 Task: Look for space in Sunagawa, Japan from 1st June, 2023 to 9th June, 2023 for 4 adults in price range Rs.6000 to Rs.12000. Place can be entire place with 2 bedrooms having 2 beds and 2 bathrooms. Property type can be house, flat, guest house. Booking option can be shelf check-in. Required host language is English.
Action: Mouse moved to (480, 124)
Screenshot: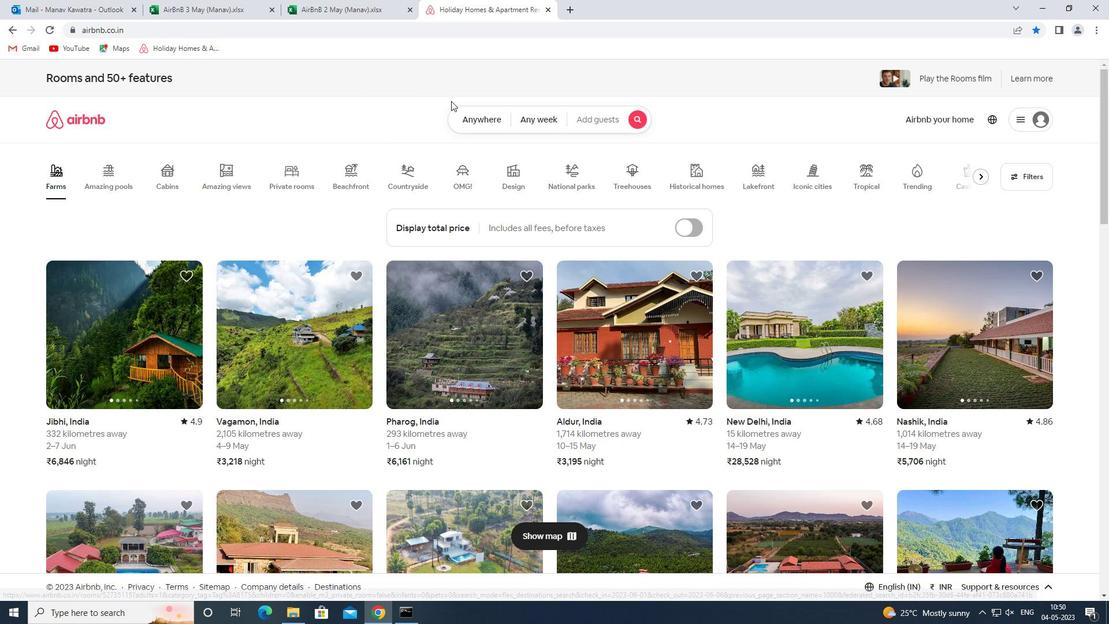 
Action: Mouse pressed left at (480, 124)
Screenshot: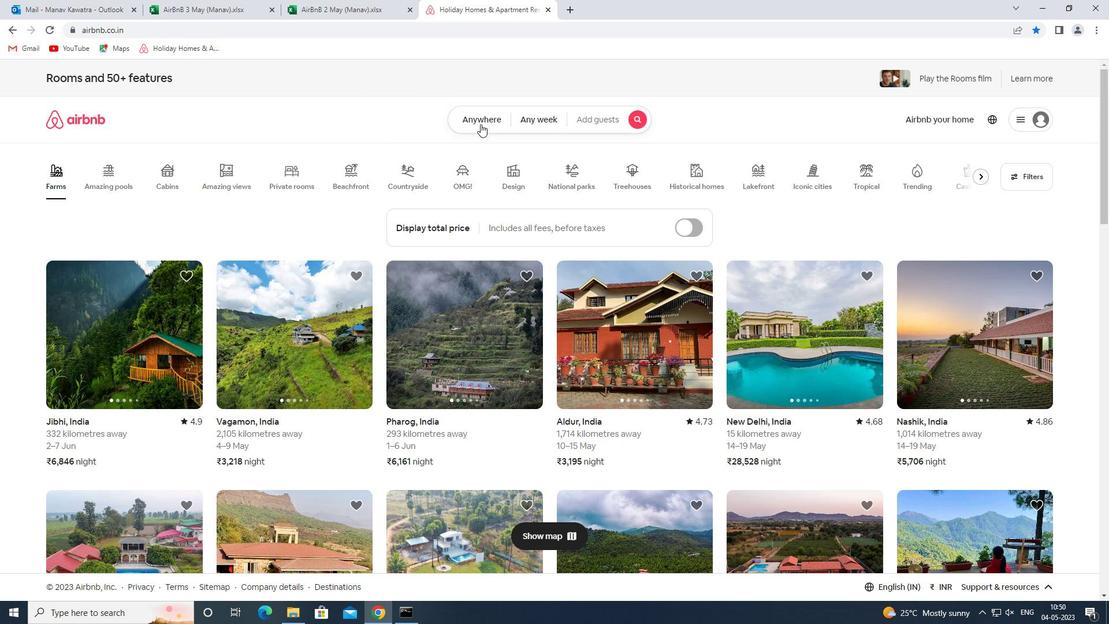 
Action: Mouse moved to (351, 169)
Screenshot: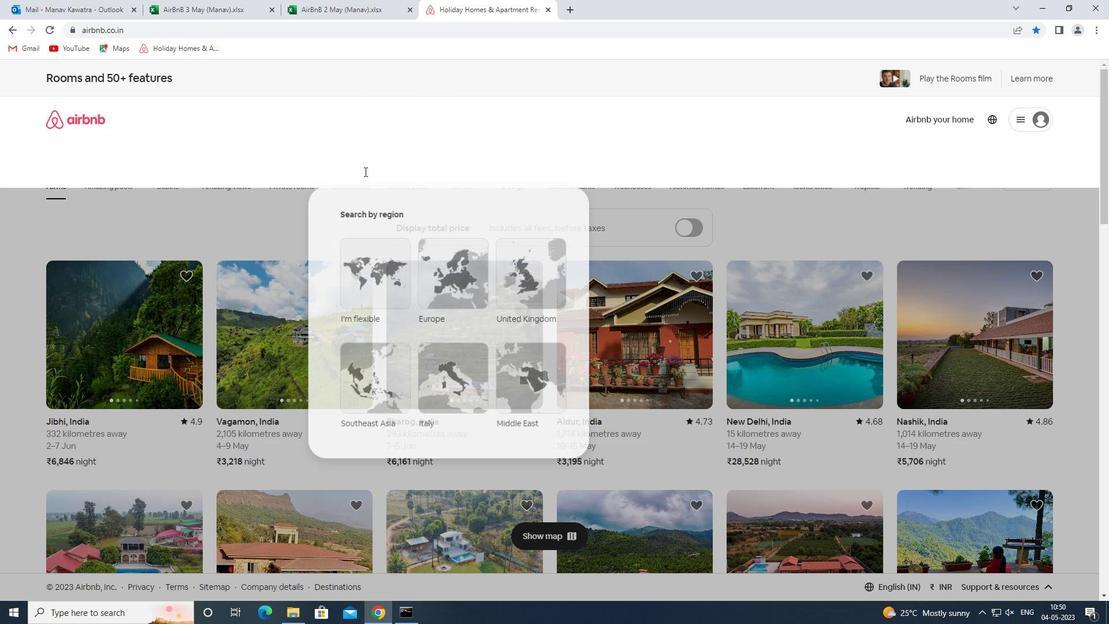 
Action: Mouse pressed left at (351, 169)
Screenshot: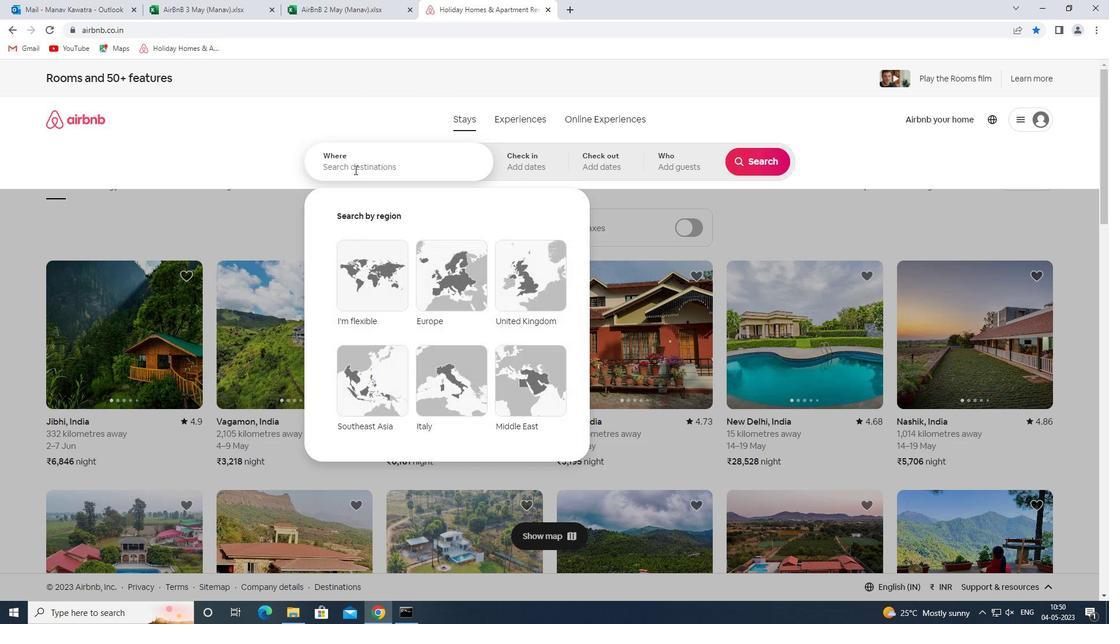 
Action: Key pressed sunagawa<Key.space>japan<Key.space><Key.enter>
Screenshot: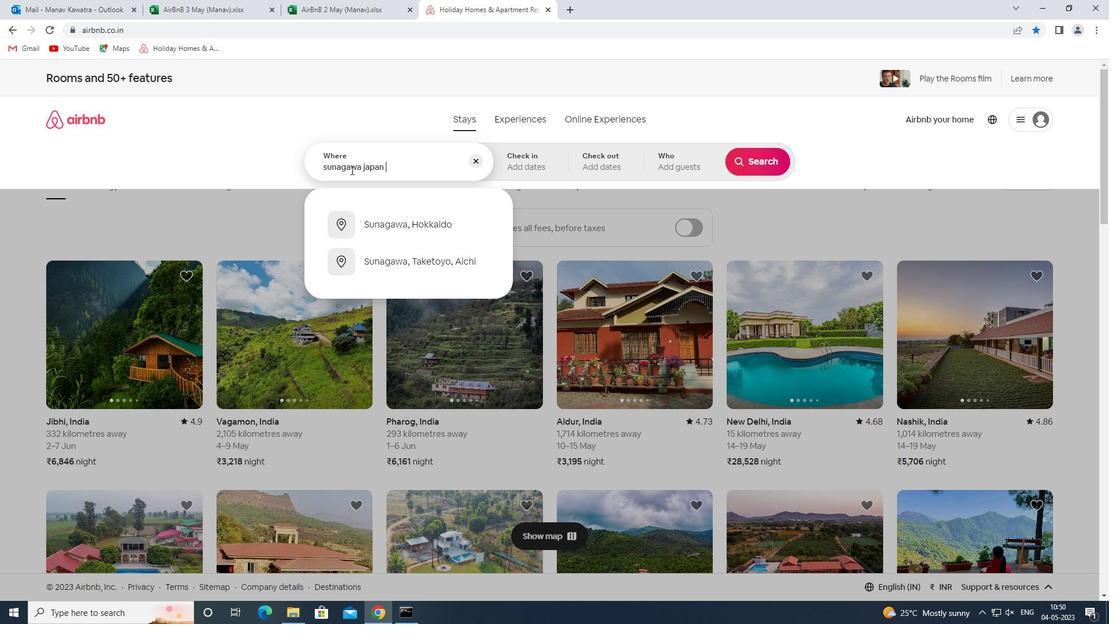 
Action: Mouse moved to (691, 293)
Screenshot: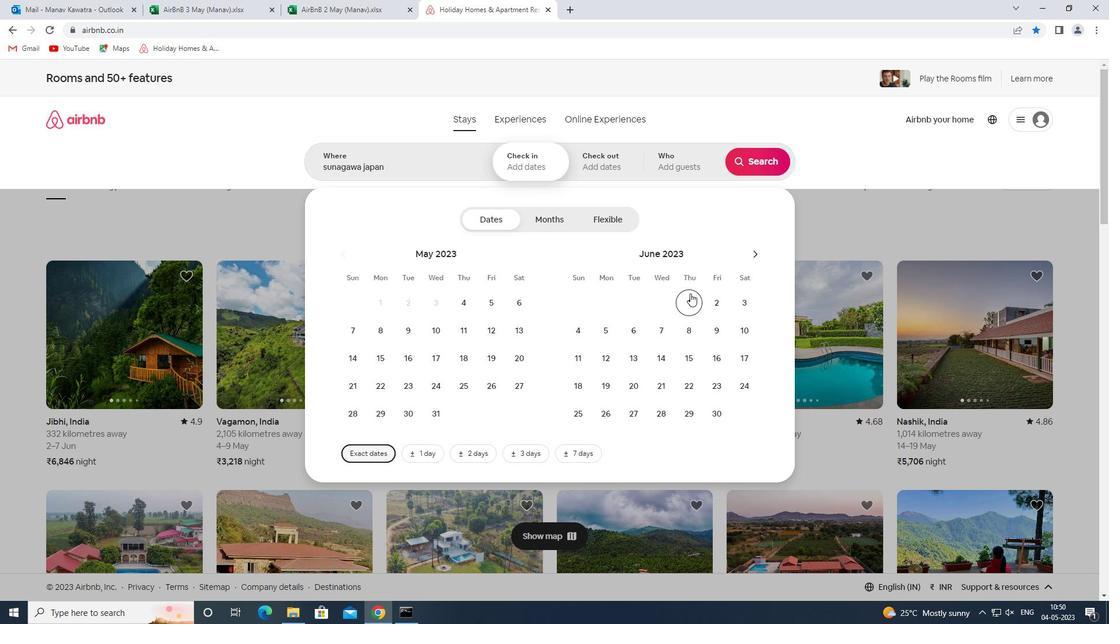 
Action: Mouse pressed left at (691, 293)
Screenshot: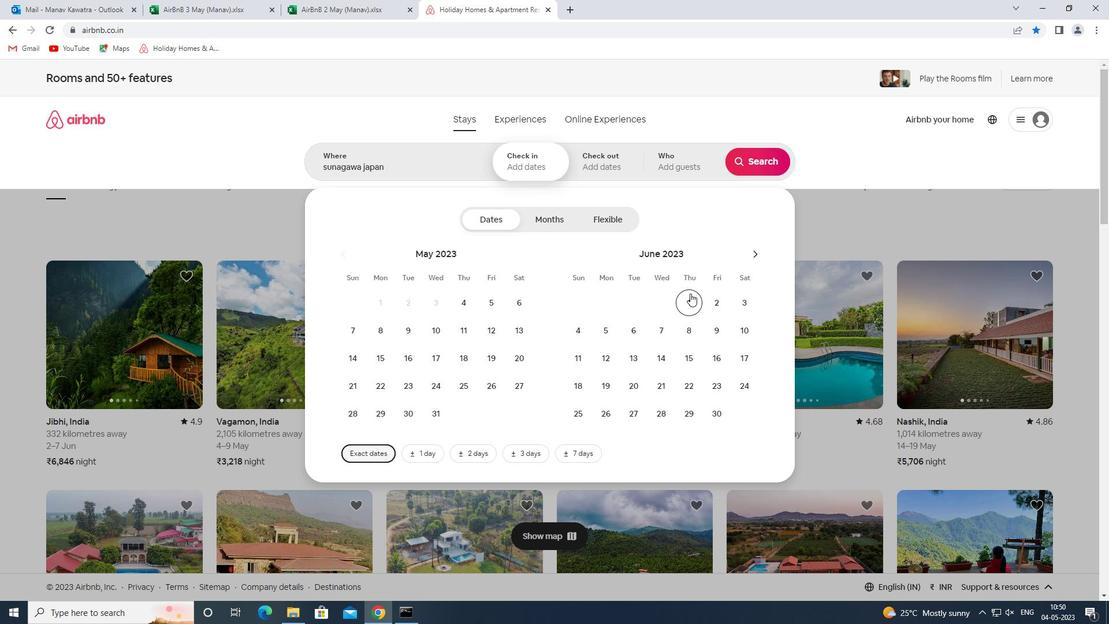 
Action: Mouse moved to (716, 325)
Screenshot: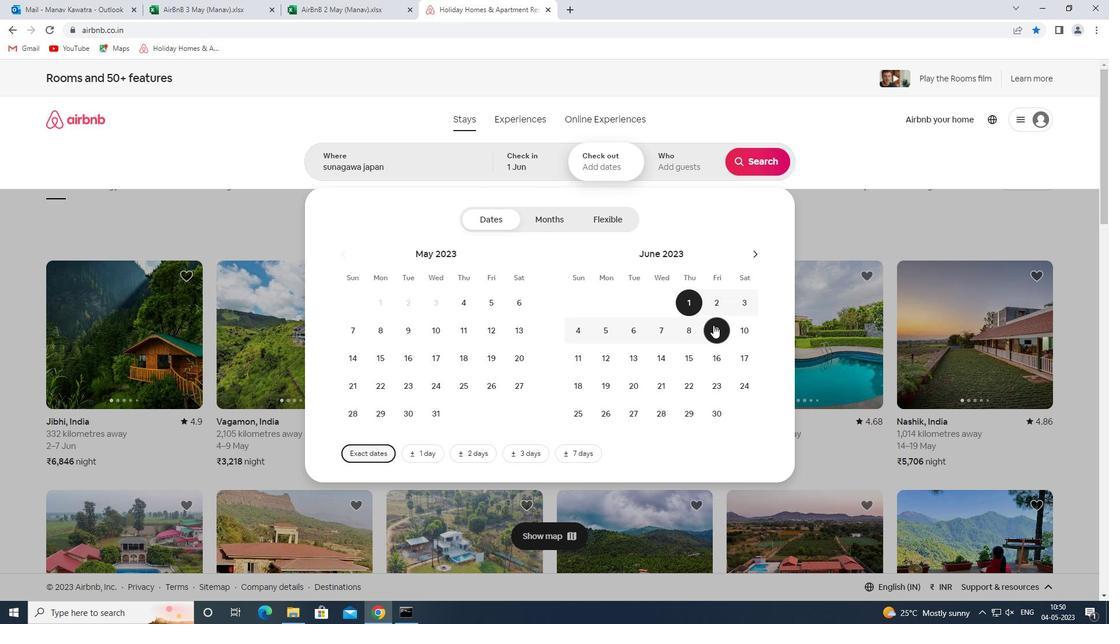 
Action: Mouse pressed left at (716, 325)
Screenshot: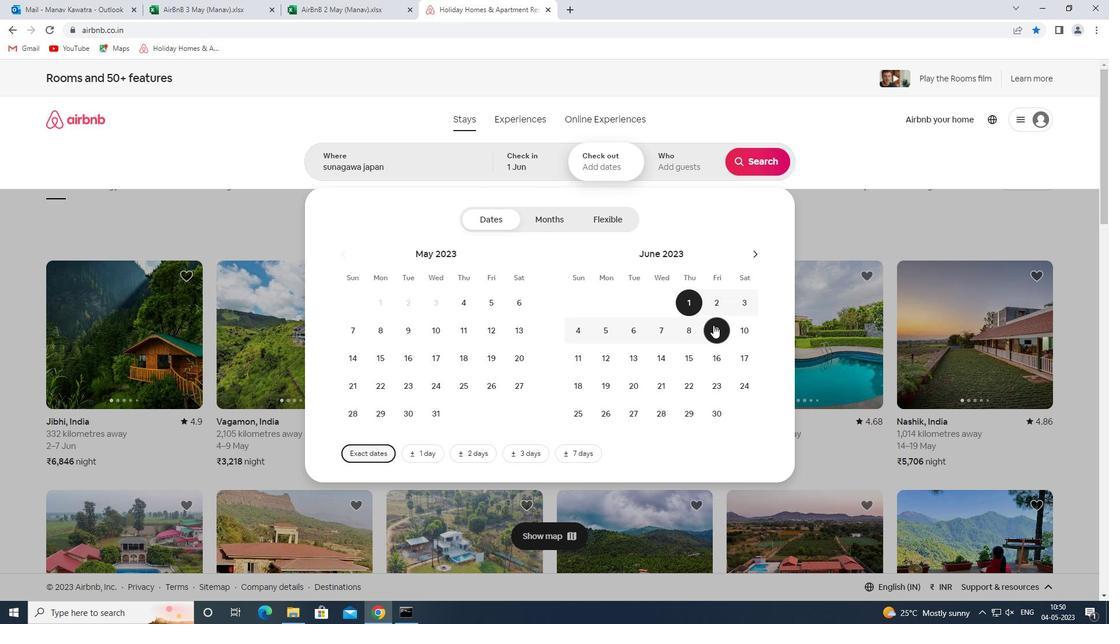 
Action: Mouse moved to (683, 160)
Screenshot: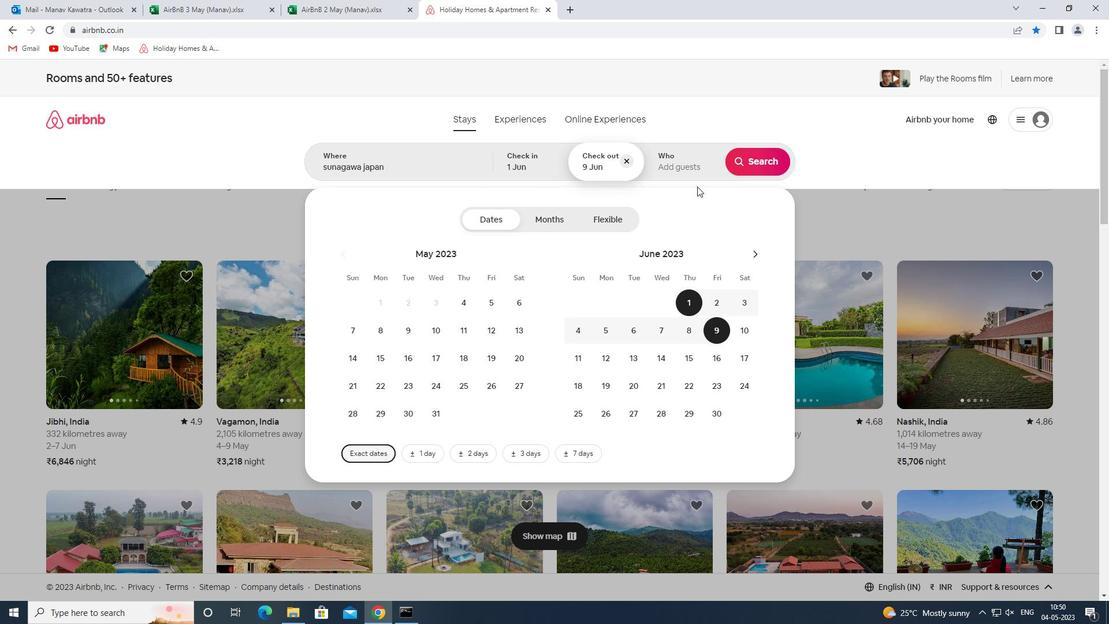 
Action: Mouse pressed left at (683, 160)
Screenshot: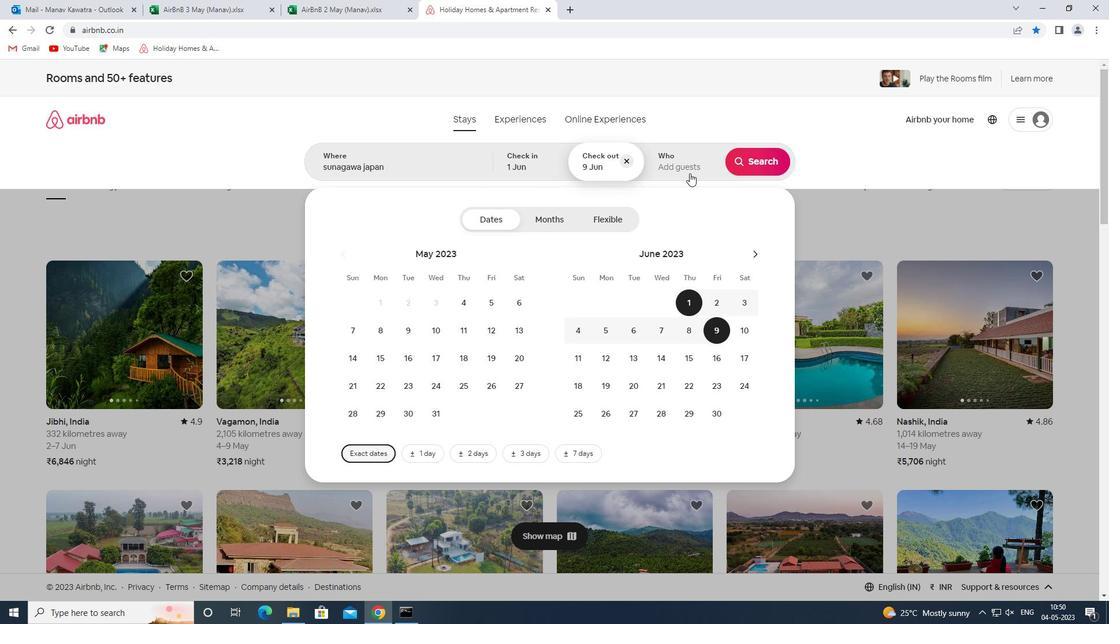 
Action: Mouse moved to (759, 222)
Screenshot: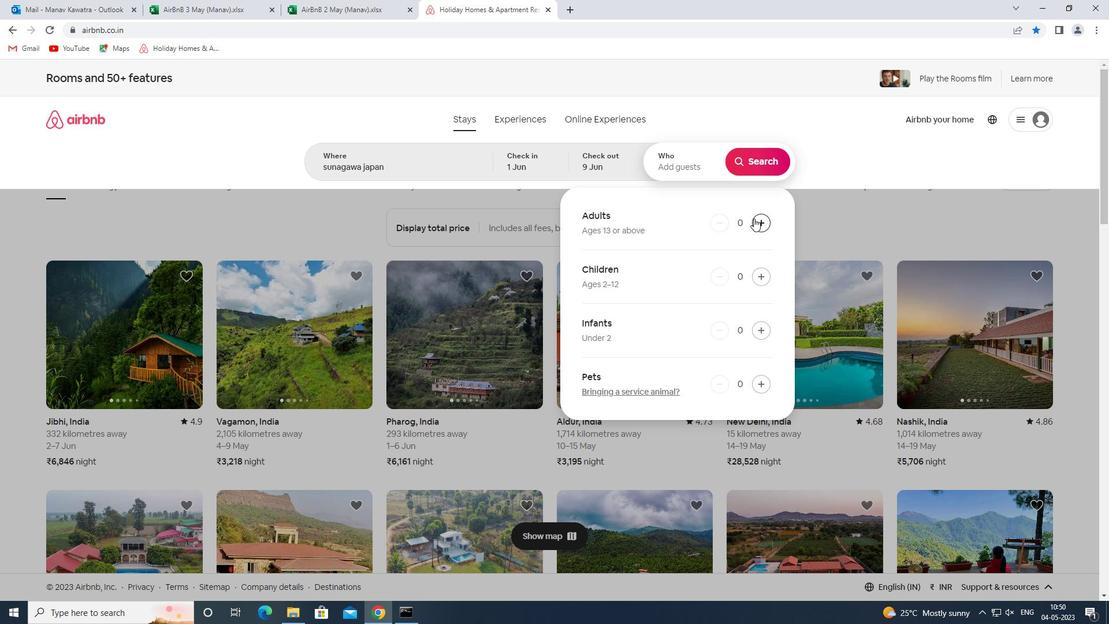 
Action: Mouse pressed left at (759, 222)
Screenshot: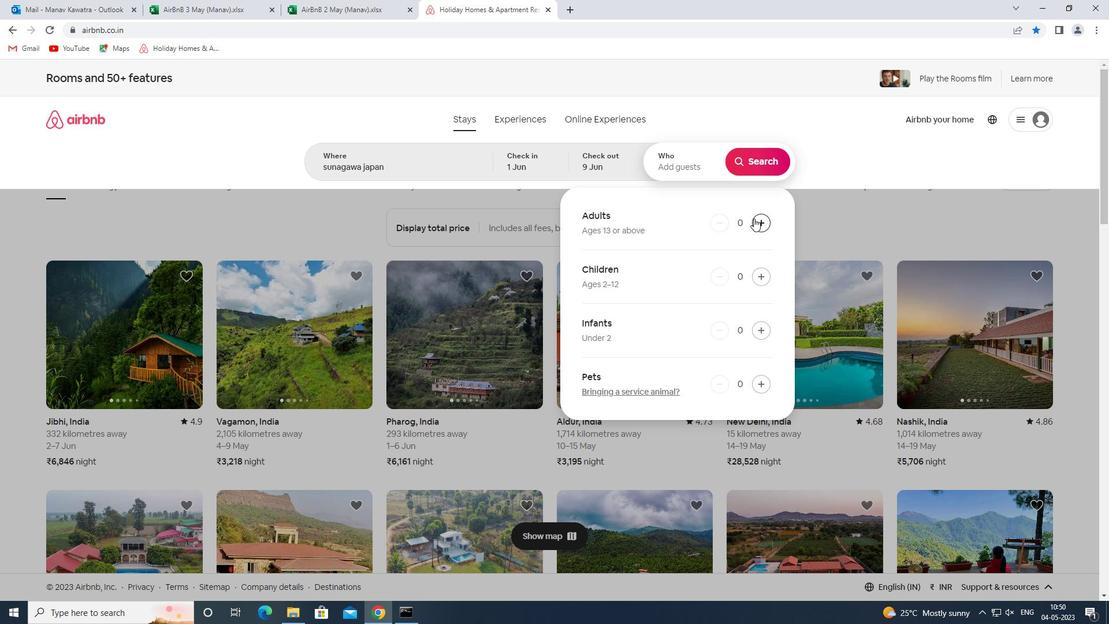 
Action: Mouse moved to (759, 222)
Screenshot: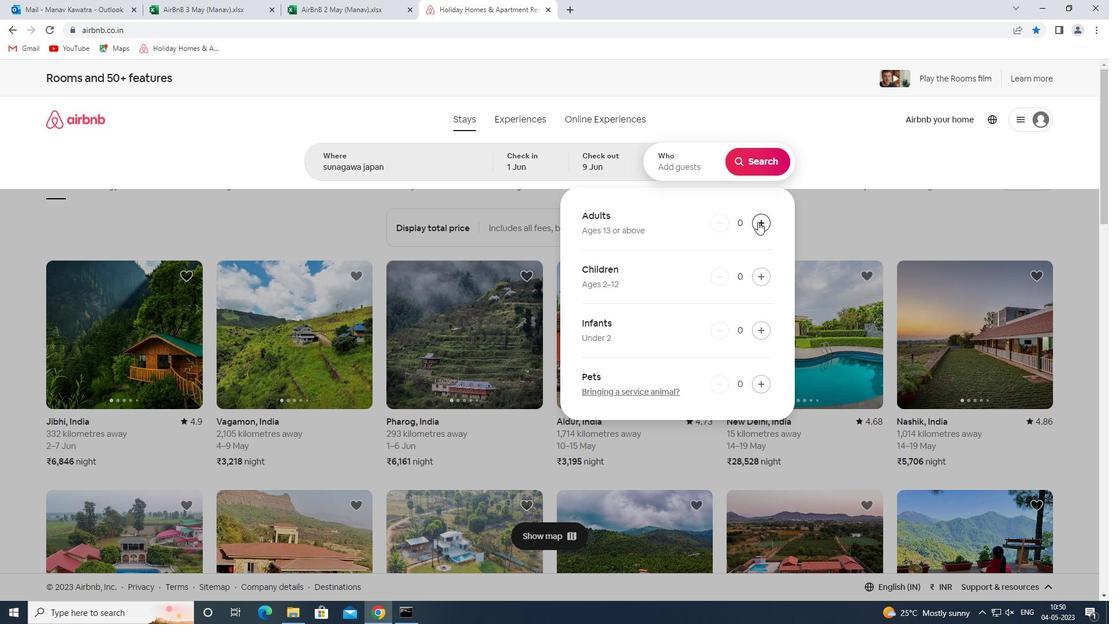 
Action: Mouse pressed left at (759, 222)
Screenshot: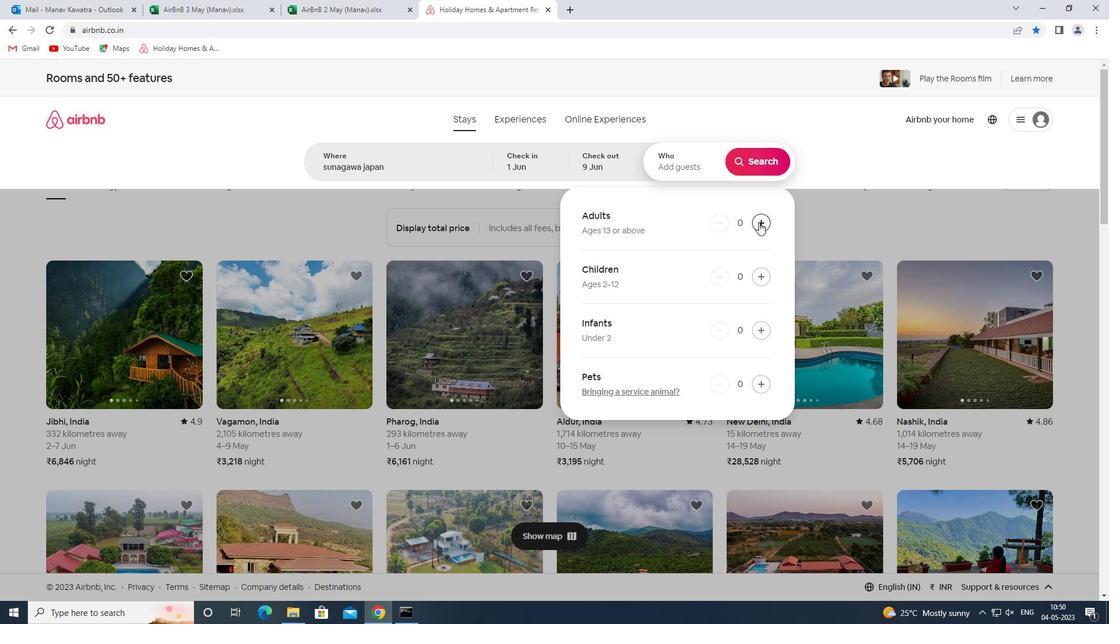 
Action: Mouse moved to (760, 222)
Screenshot: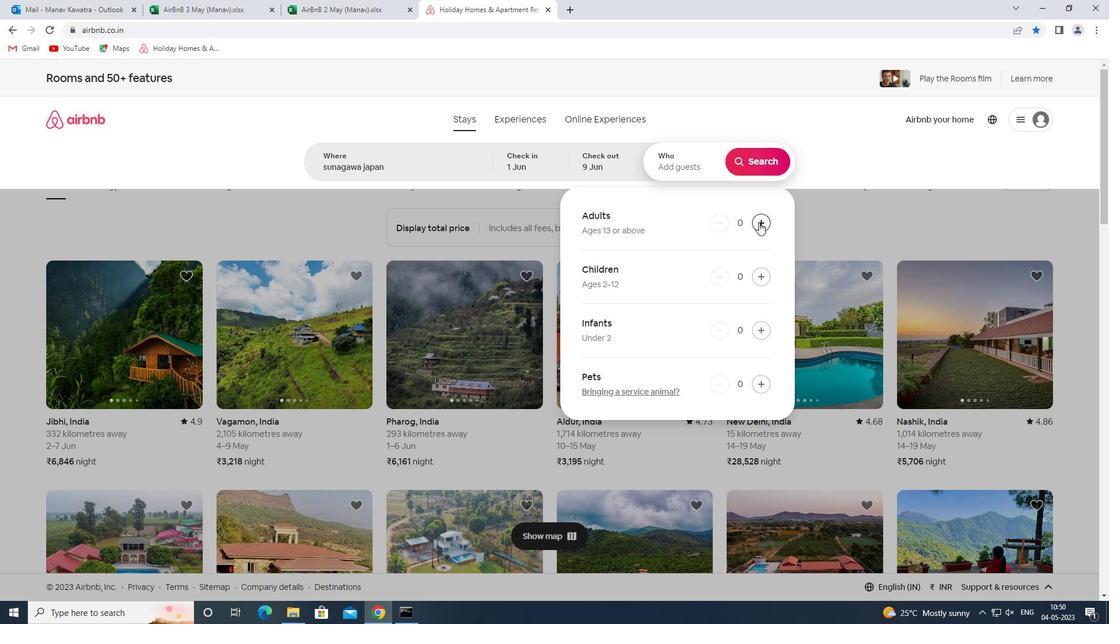 
Action: Mouse pressed left at (760, 222)
Screenshot: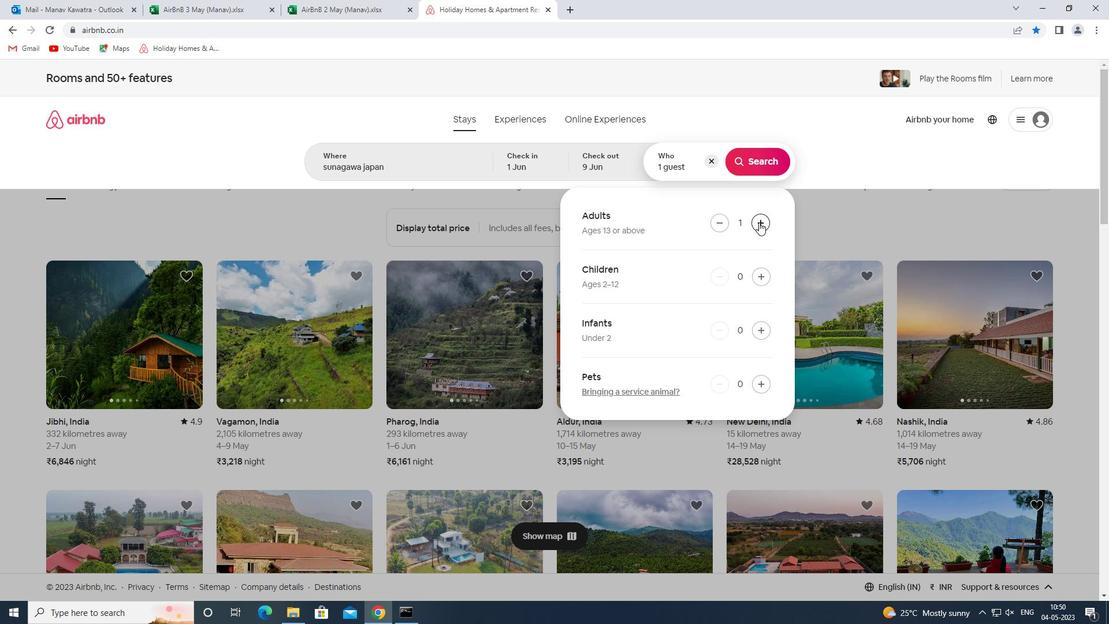 
Action: Mouse pressed left at (760, 222)
Screenshot: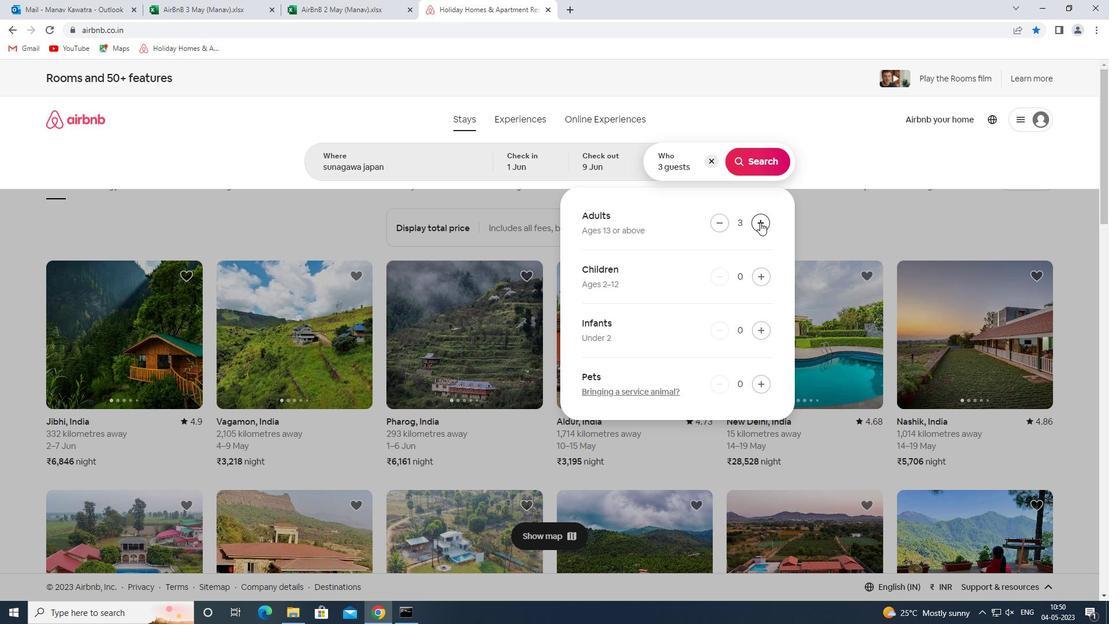 
Action: Mouse moved to (746, 167)
Screenshot: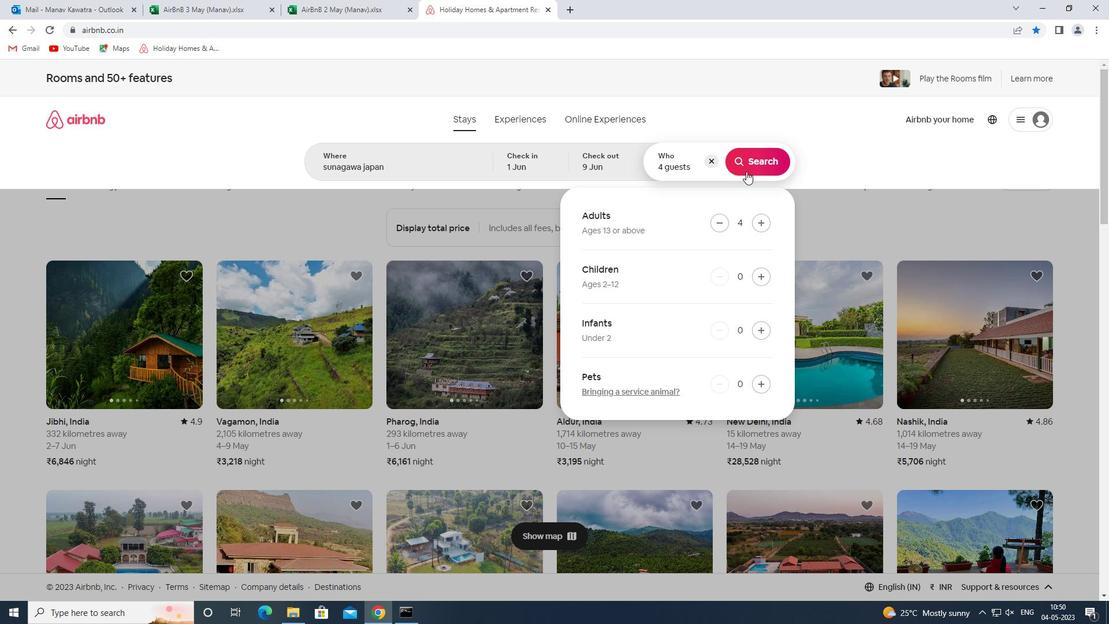 
Action: Mouse pressed left at (746, 167)
Screenshot: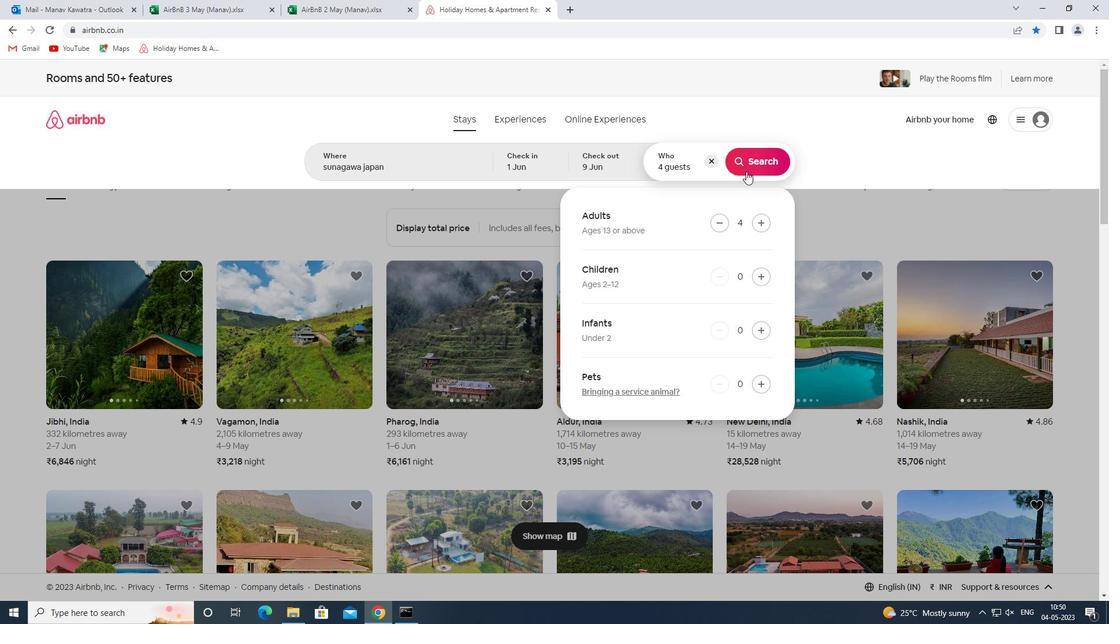 
Action: Mouse moved to (1043, 132)
Screenshot: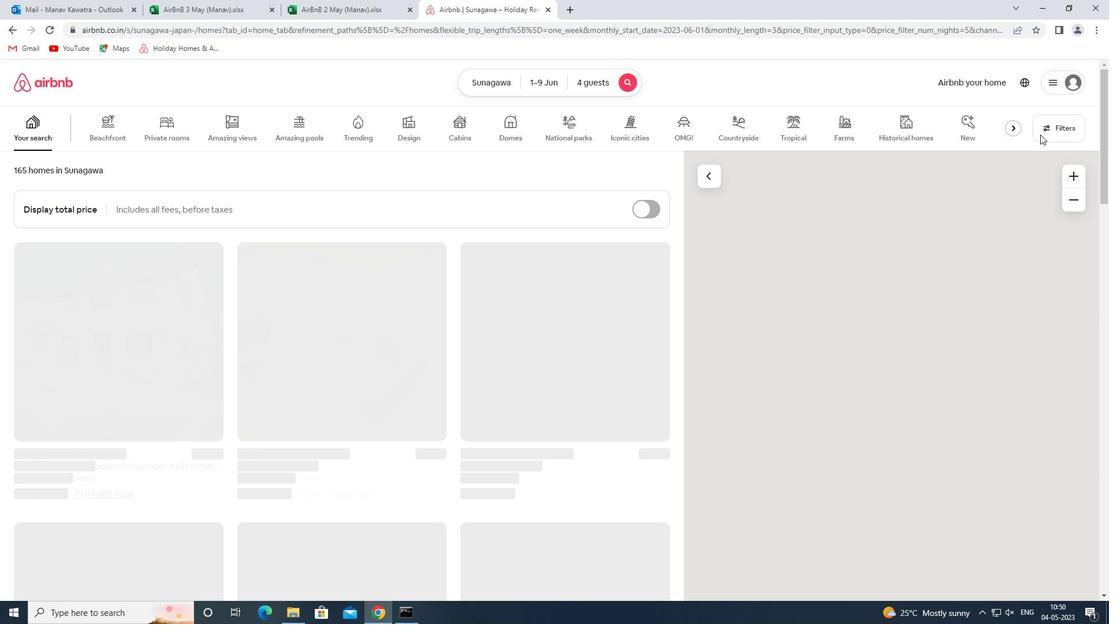 
Action: Mouse pressed left at (1043, 132)
Screenshot: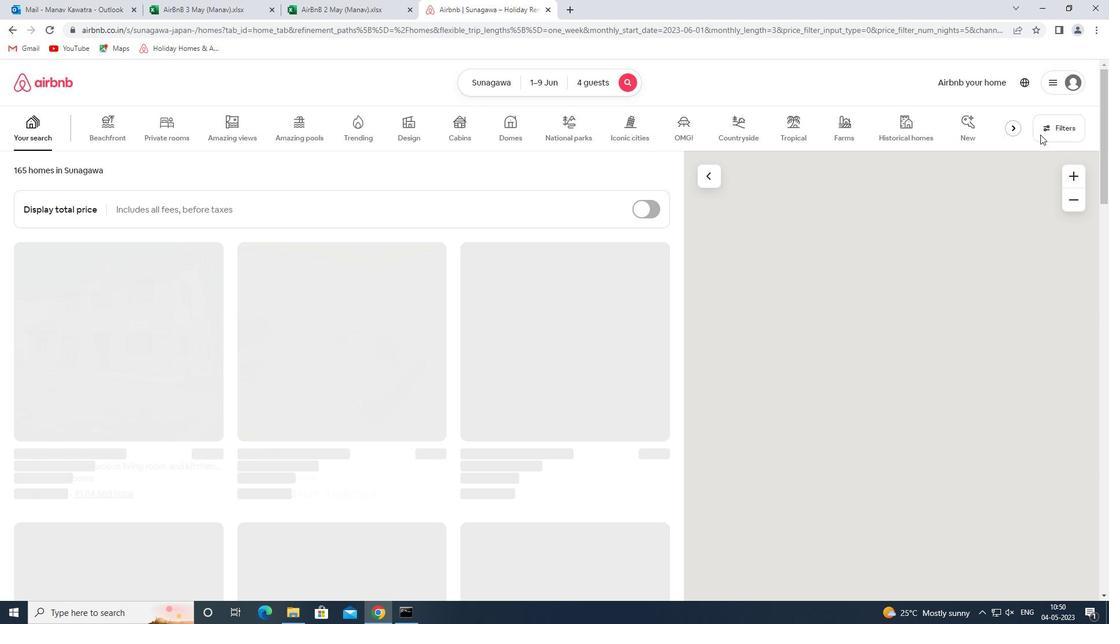 
Action: Mouse moved to (407, 272)
Screenshot: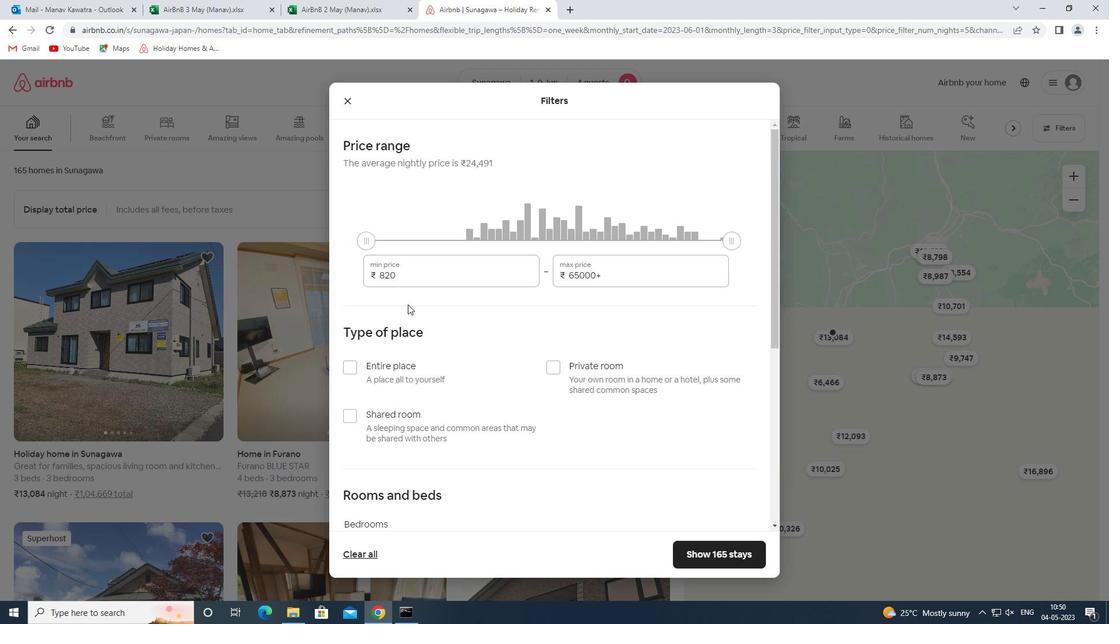 
Action: Mouse pressed left at (407, 272)
Screenshot: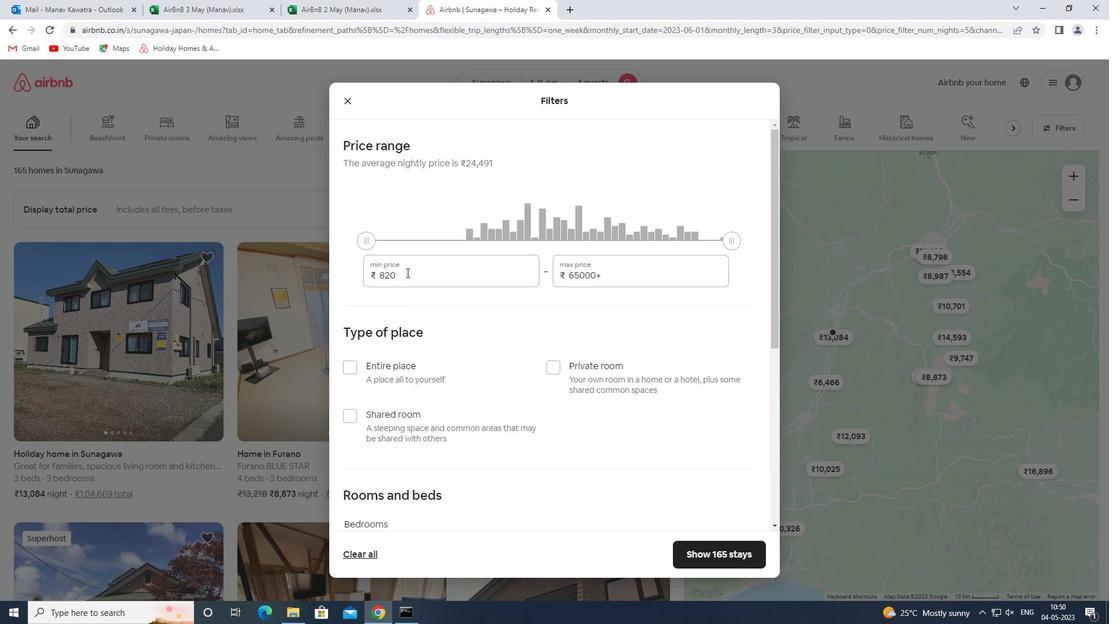 
Action: Mouse moved to (407, 272)
Screenshot: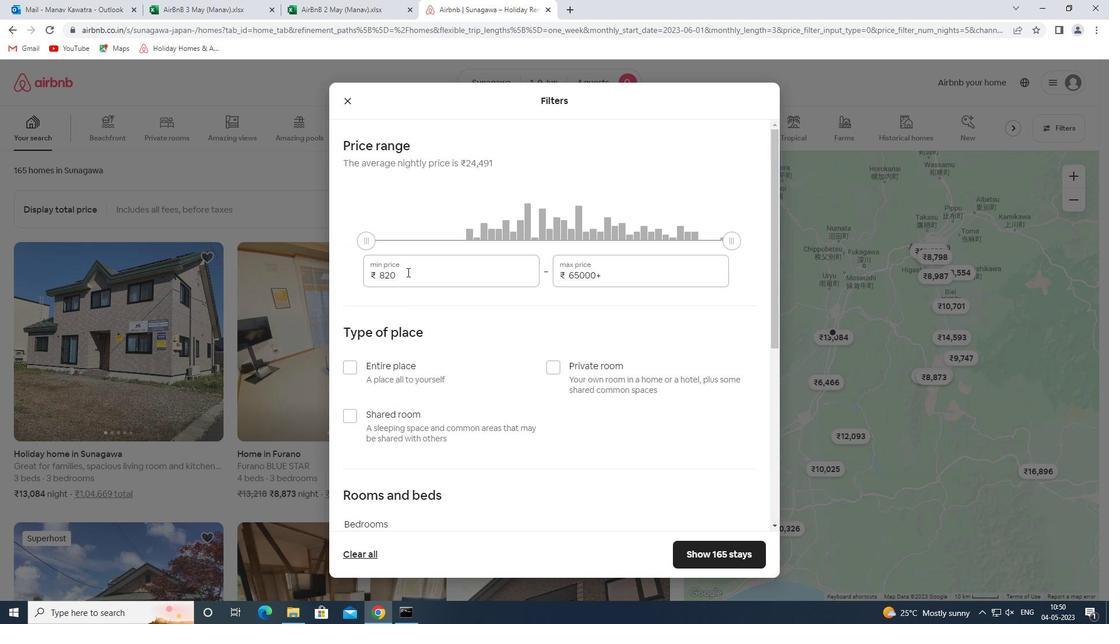 
Action: Mouse pressed left at (407, 272)
Screenshot: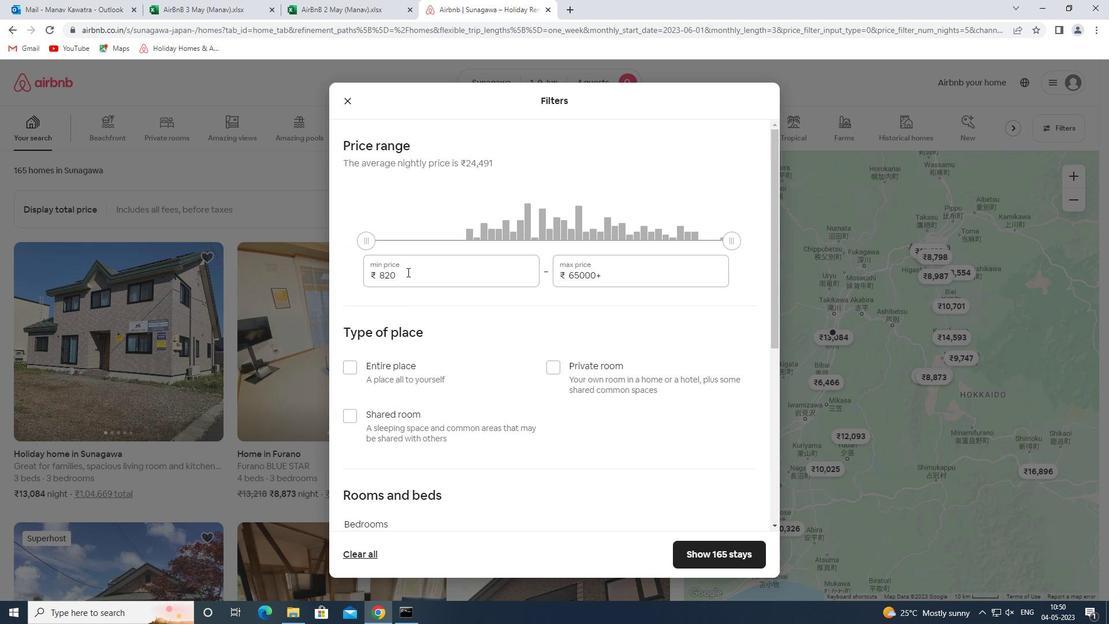 
Action: Mouse moved to (408, 272)
Screenshot: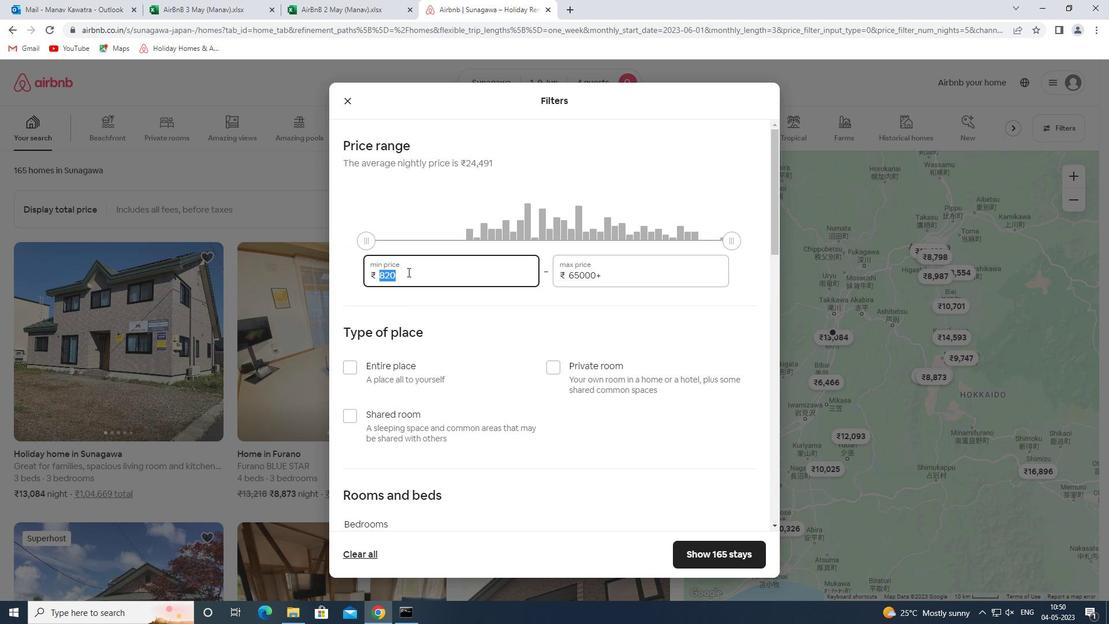
Action: Key pressed 6000<Key.tab>12000
Screenshot: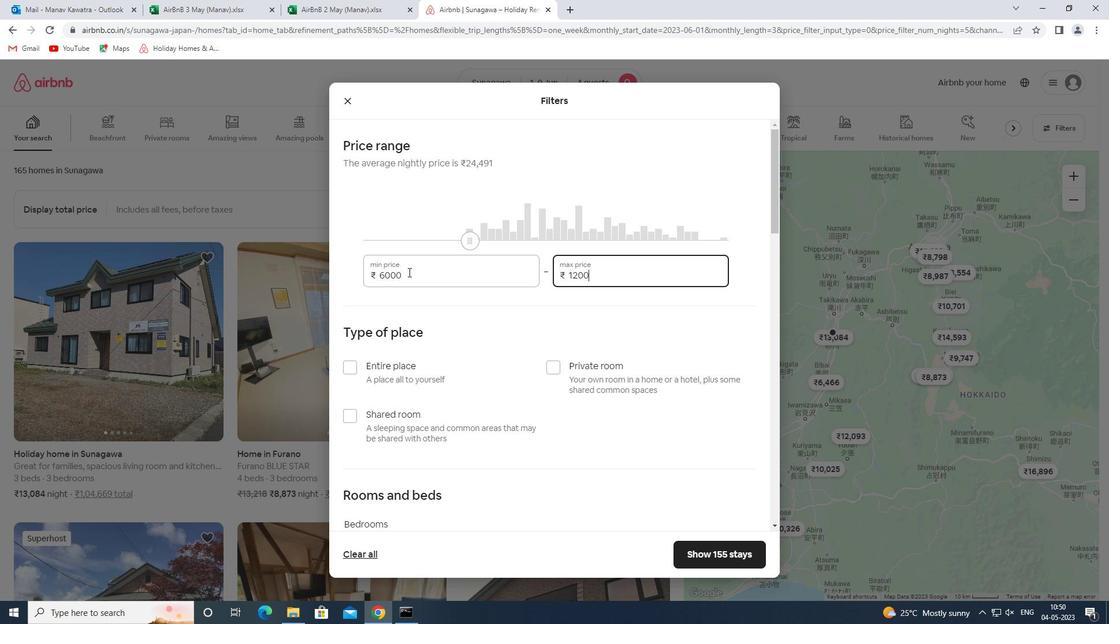 
Action: Mouse moved to (388, 363)
Screenshot: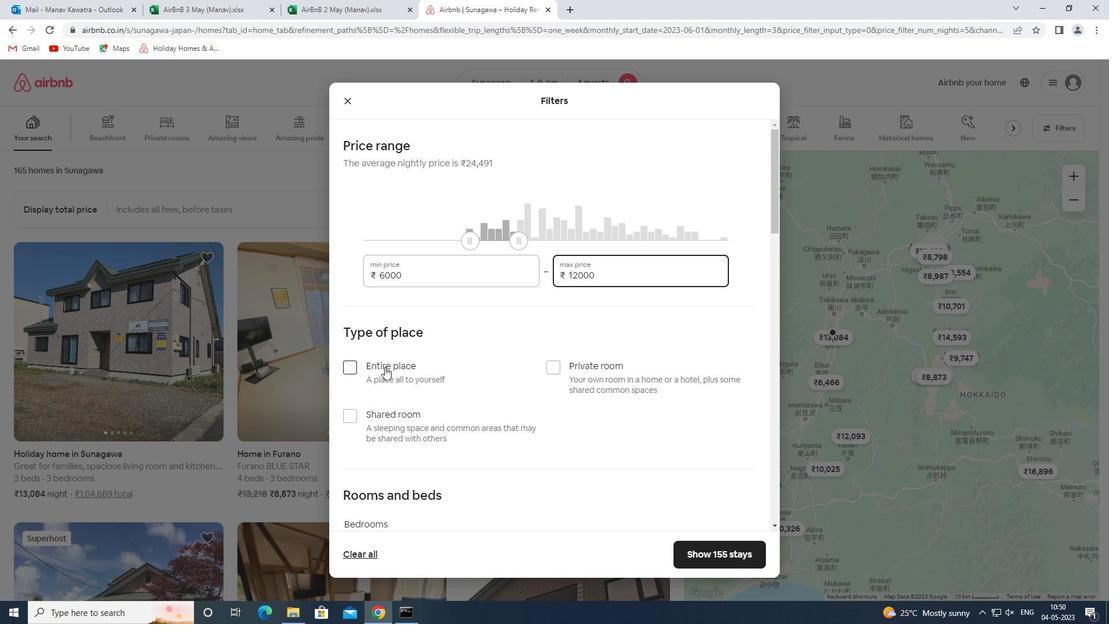 
Action: Mouse pressed left at (388, 363)
Screenshot: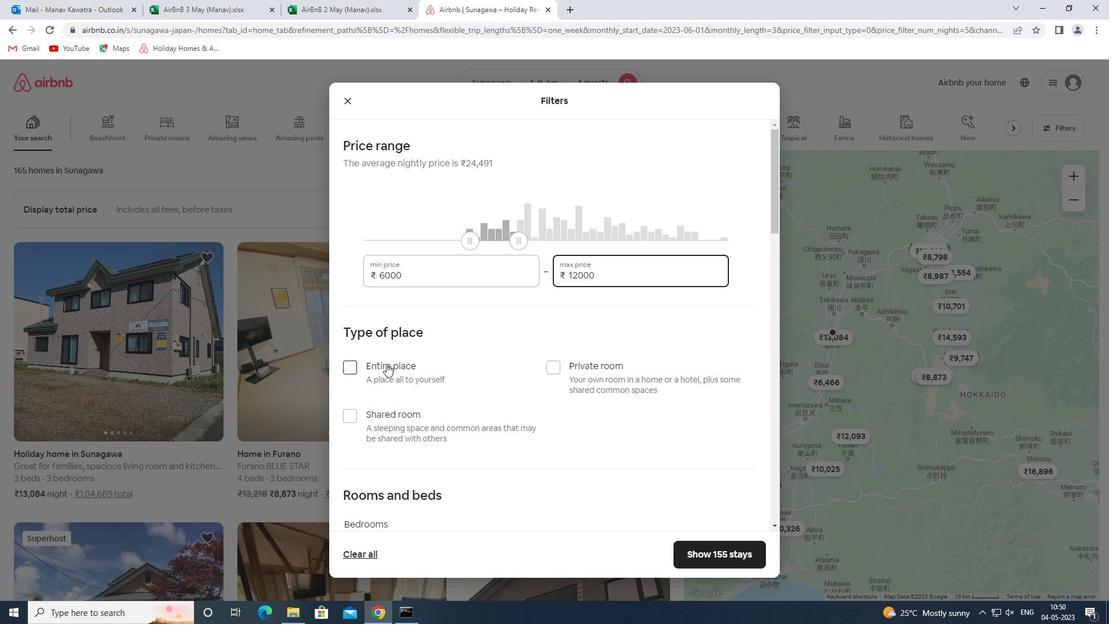 
Action: Mouse moved to (486, 383)
Screenshot: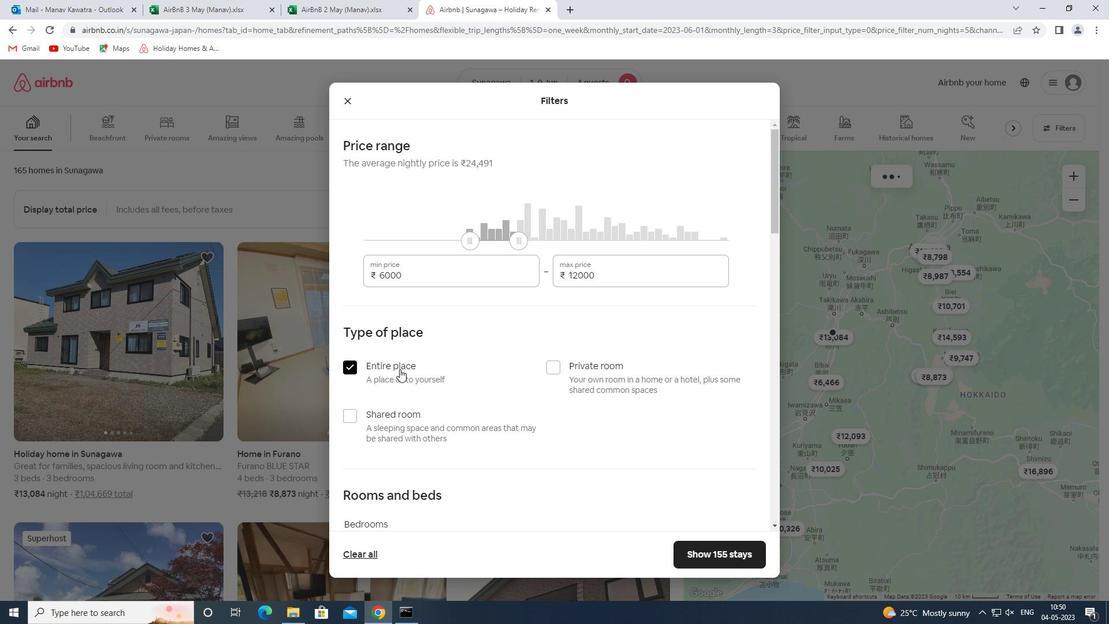 
Action: Mouse scrolled (486, 382) with delta (0, 0)
Screenshot: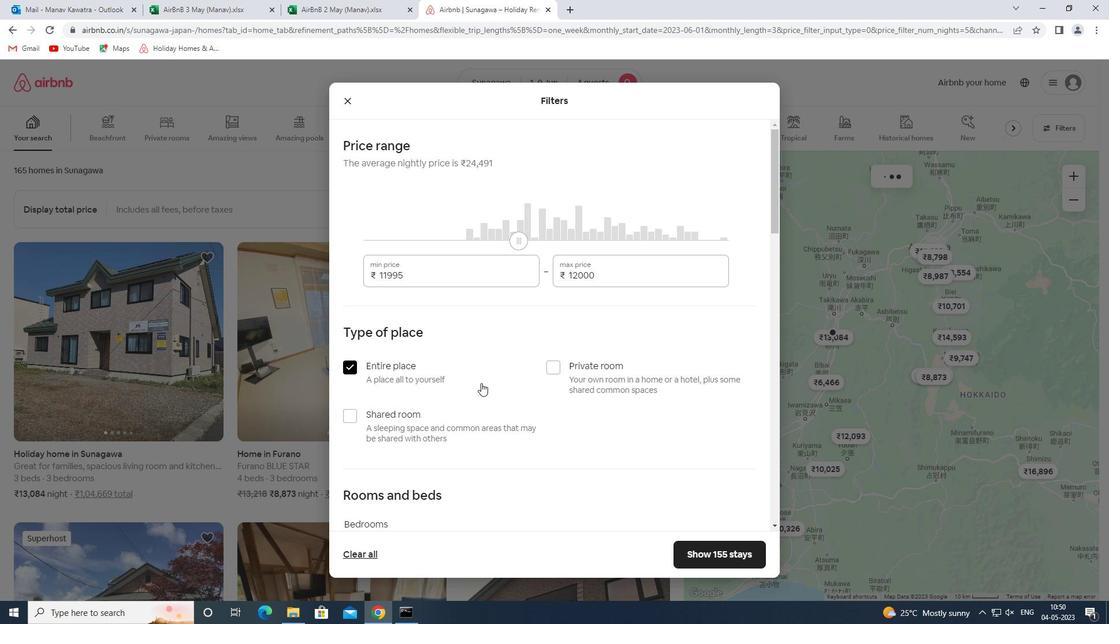 
Action: Mouse scrolled (486, 382) with delta (0, 0)
Screenshot: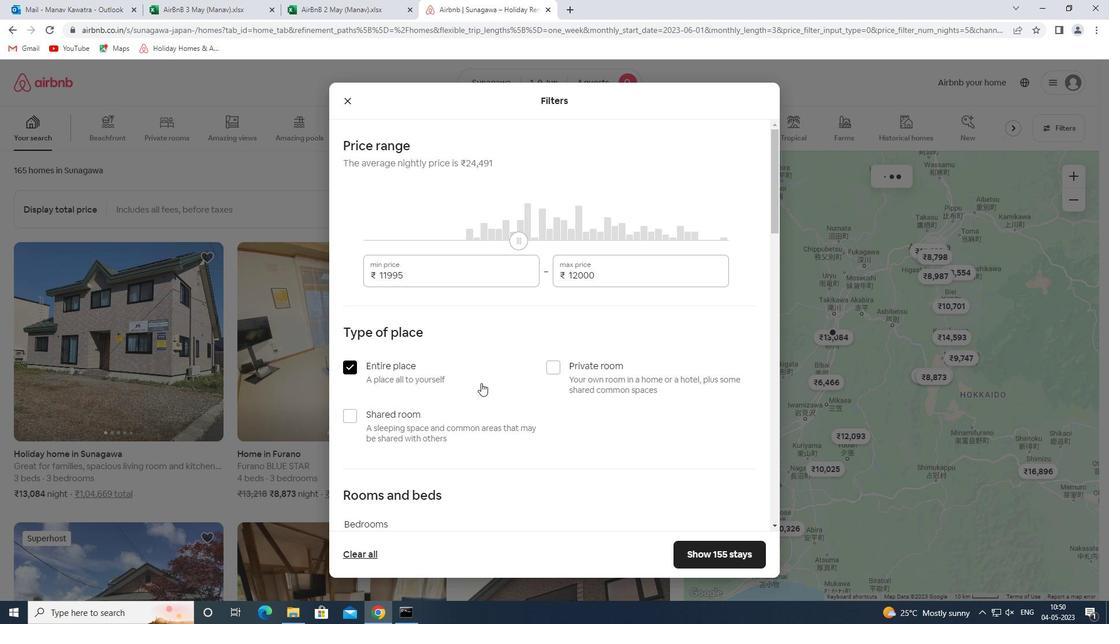 
Action: Mouse scrolled (486, 382) with delta (0, 0)
Screenshot: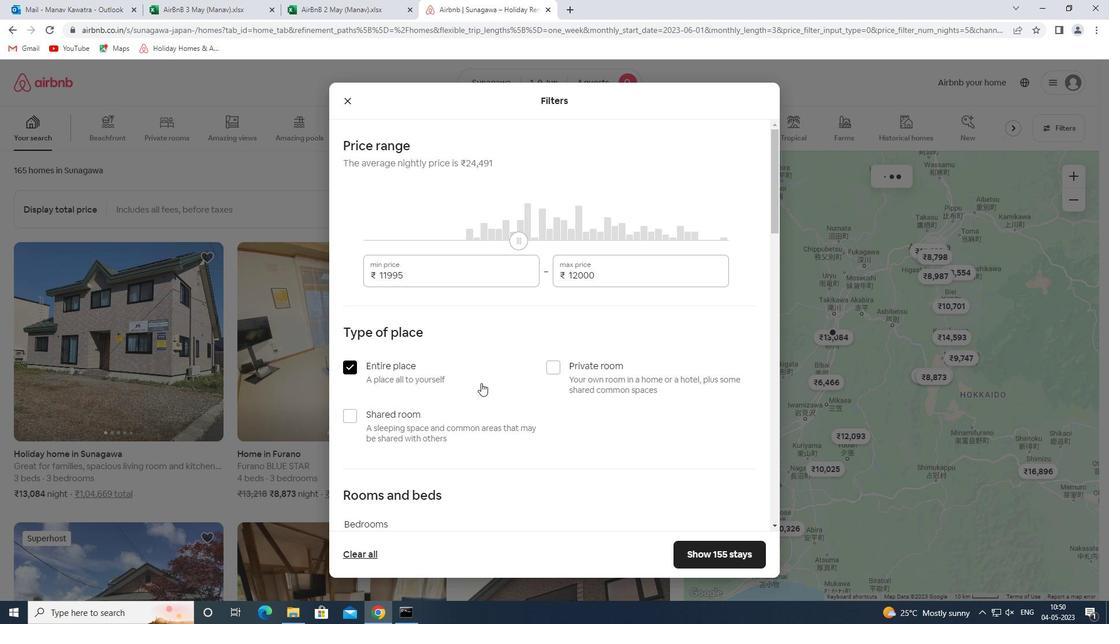 
Action: Mouse scrolled (486, 382) with delta (0, 0)
Screenshot: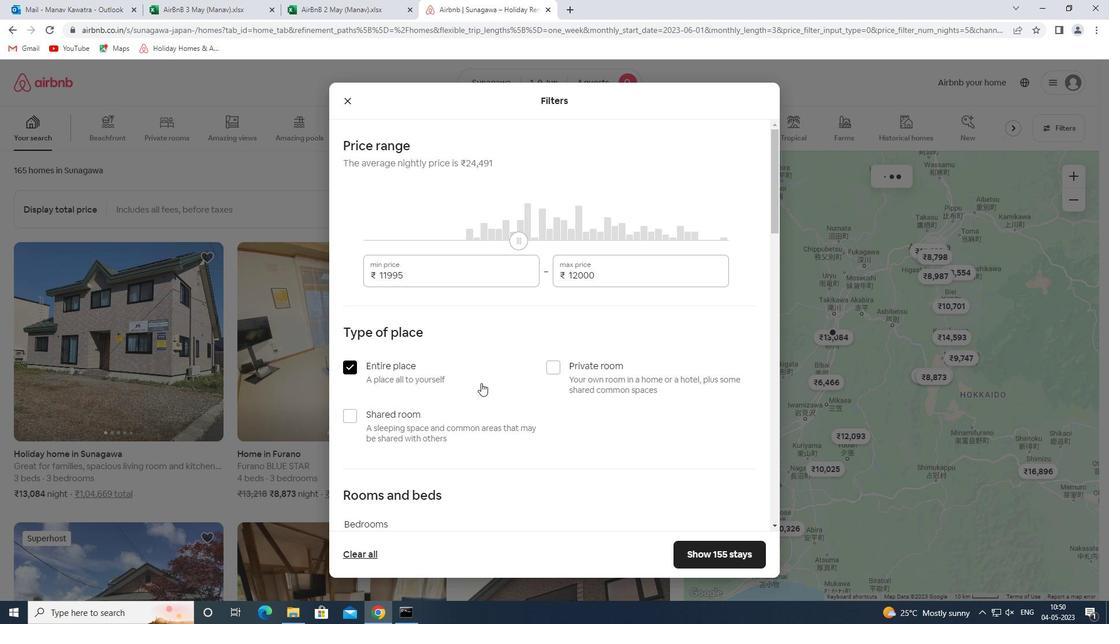 
Action: Mouse scrolled (486, 382) with delta (0, 0)
Screenshot: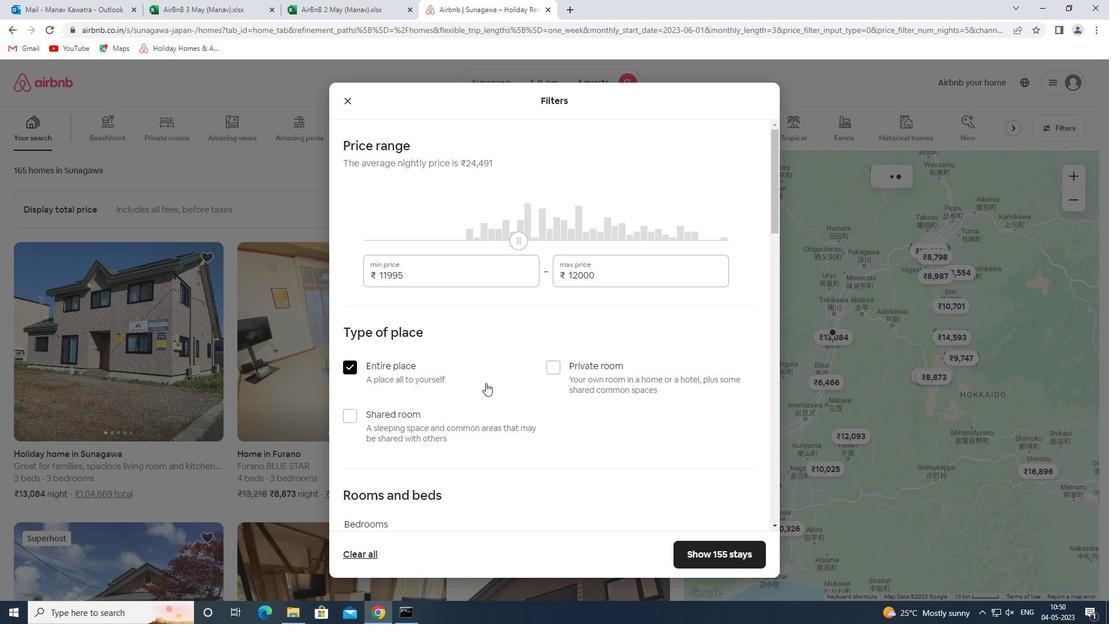 
Action: Mouse scrolled (486, 382) with delta (0, 0)
Screenshot: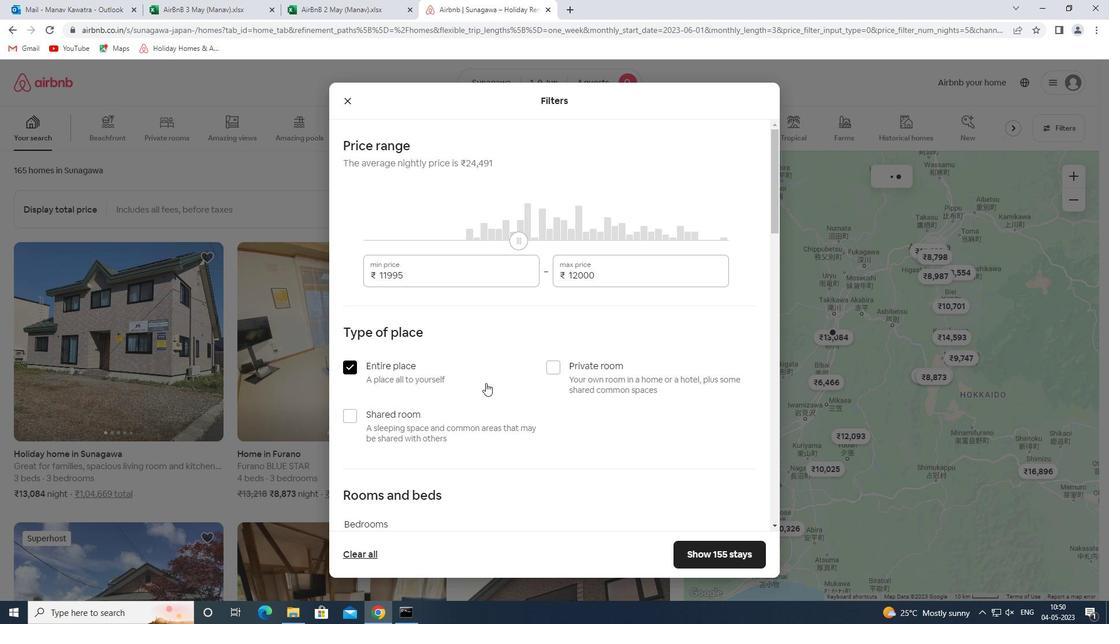 
Action: Mouse moved to (456, 212)
Screenshot: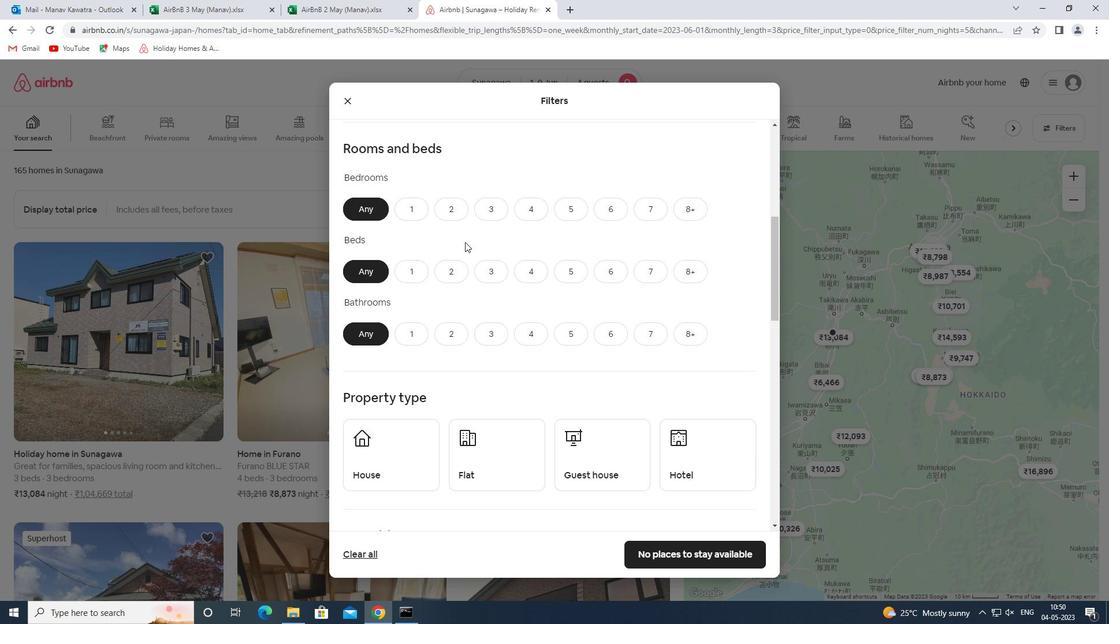 
Action: Mouse pressed left at (456, 212)
Screenshot: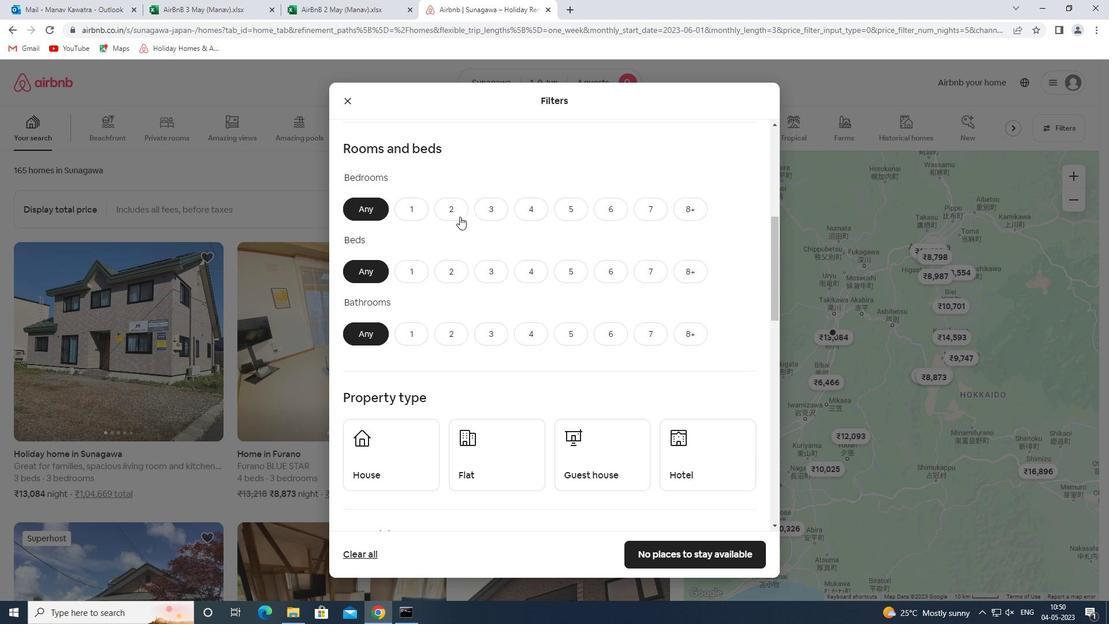 
Action: Mouse moved to (449, 271)
Screenshot: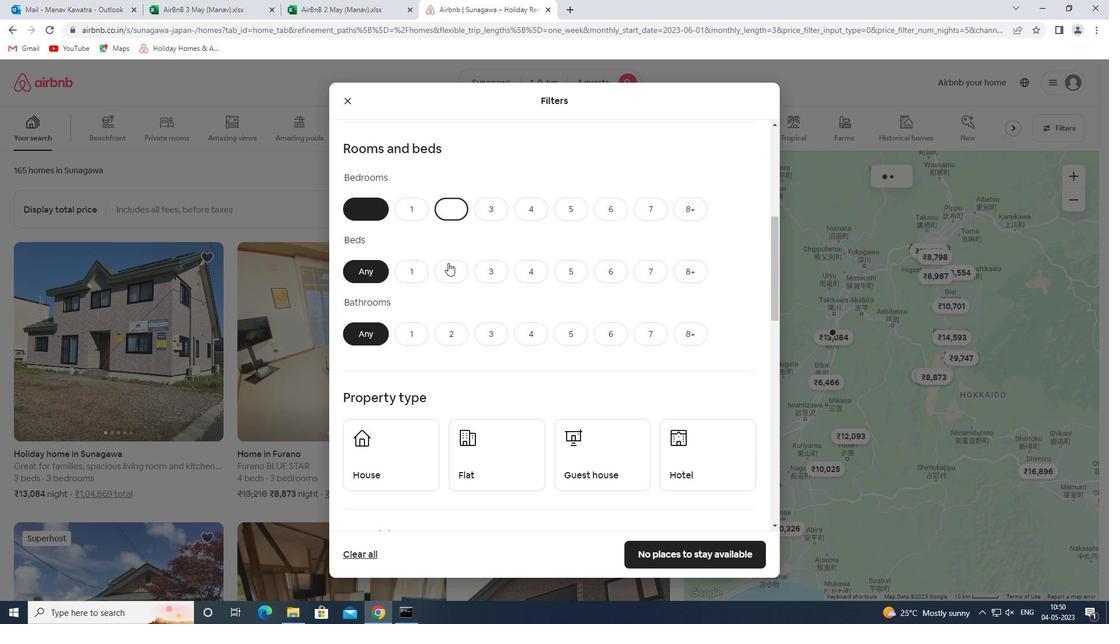 
Action: Mouse pressed left at (449, 271)
Screenshot: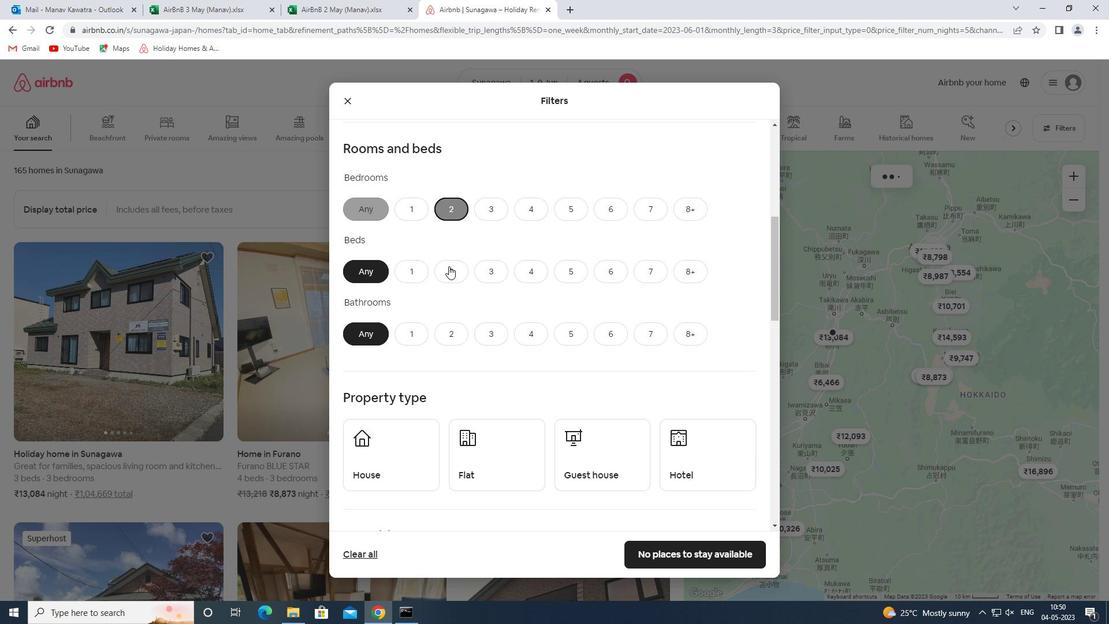 
Action: Mouse moved to (451, 333)
Screenshot: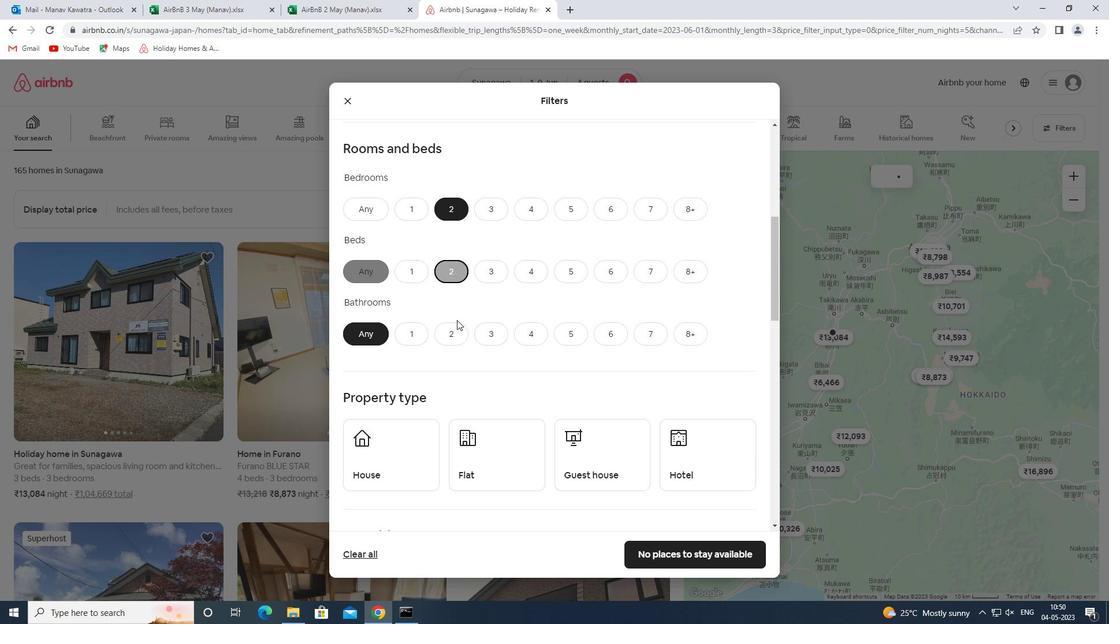 
Action: Mouse pressed left at (451, 333)
Screenshot: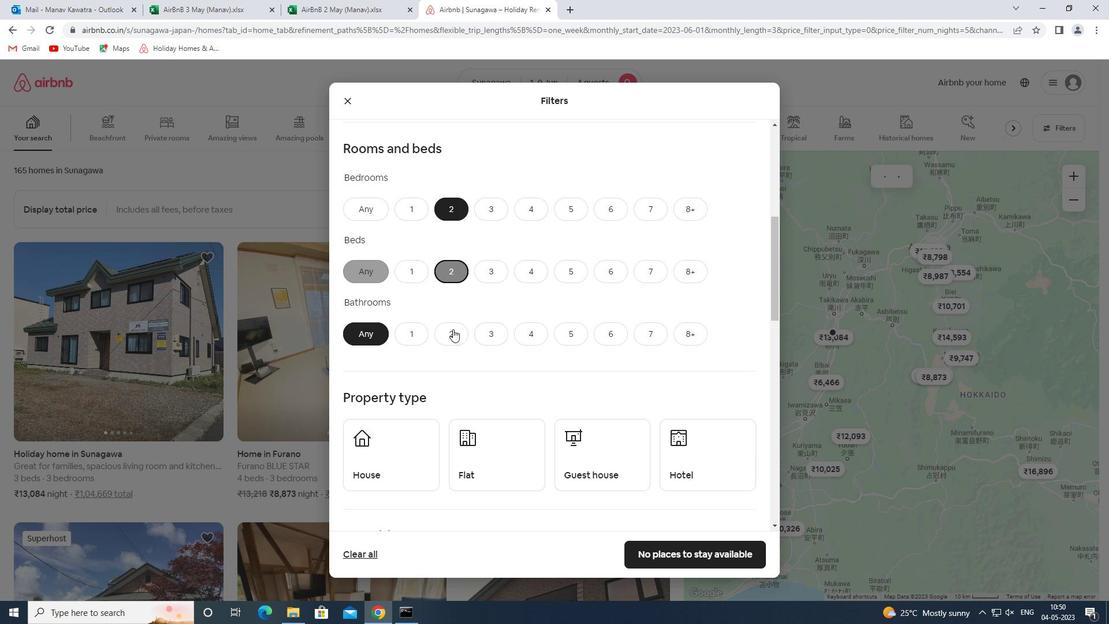 
Action: Mouse scrolled (451, 332) with delta (0, 0)
Screenshot: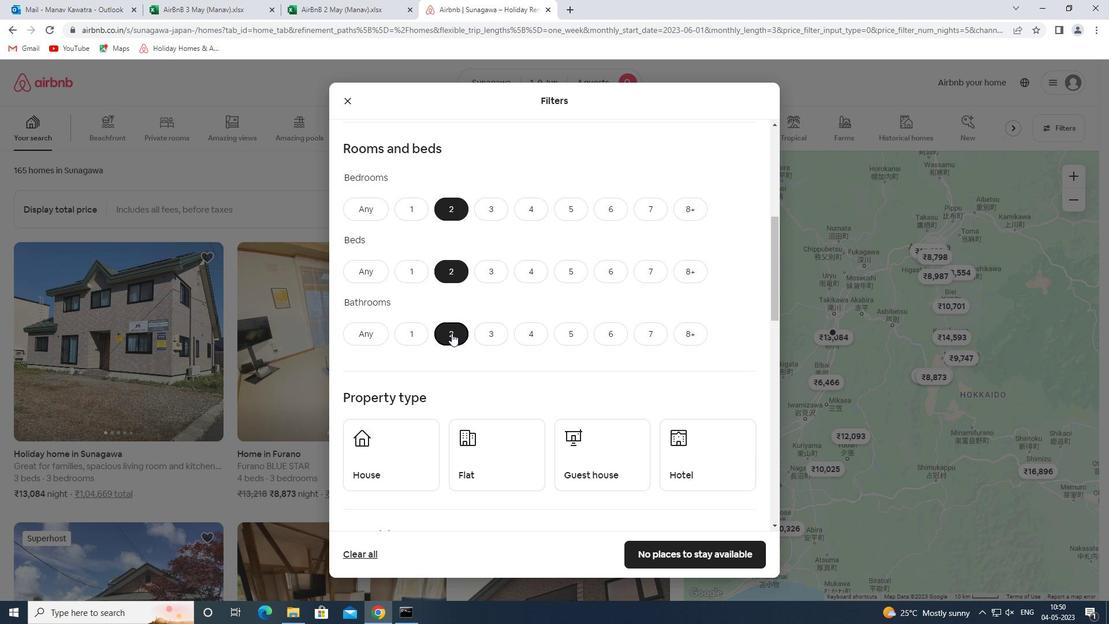 
Action: Mouse scrolled (451, 332) with delta (0, 0)
Screenshot: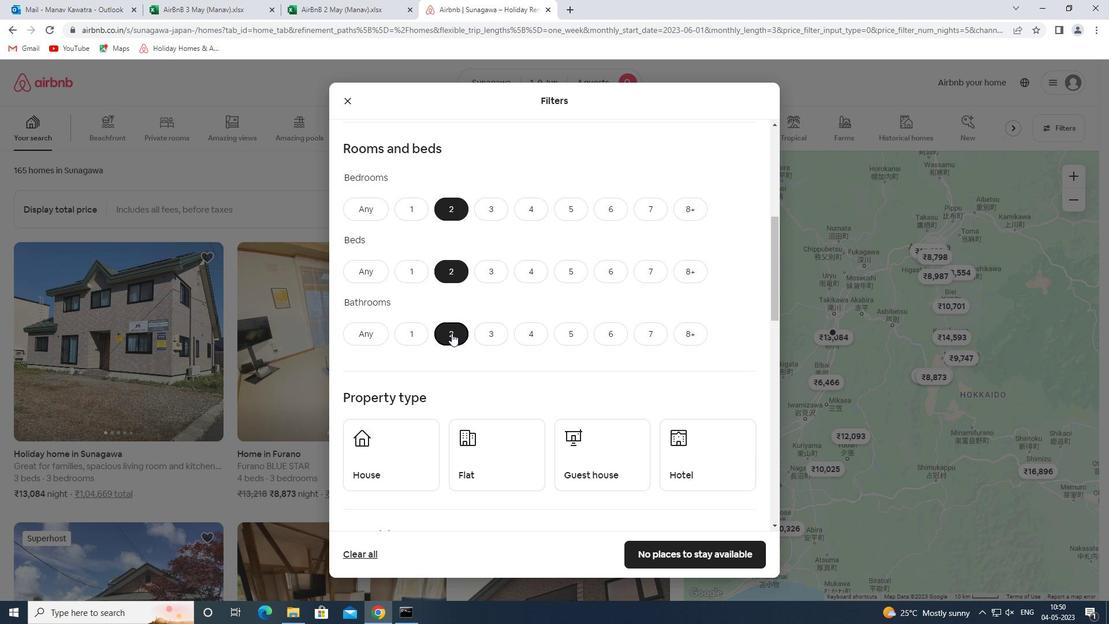 
Action: Mouse moved to (451, 334)
Screenshot: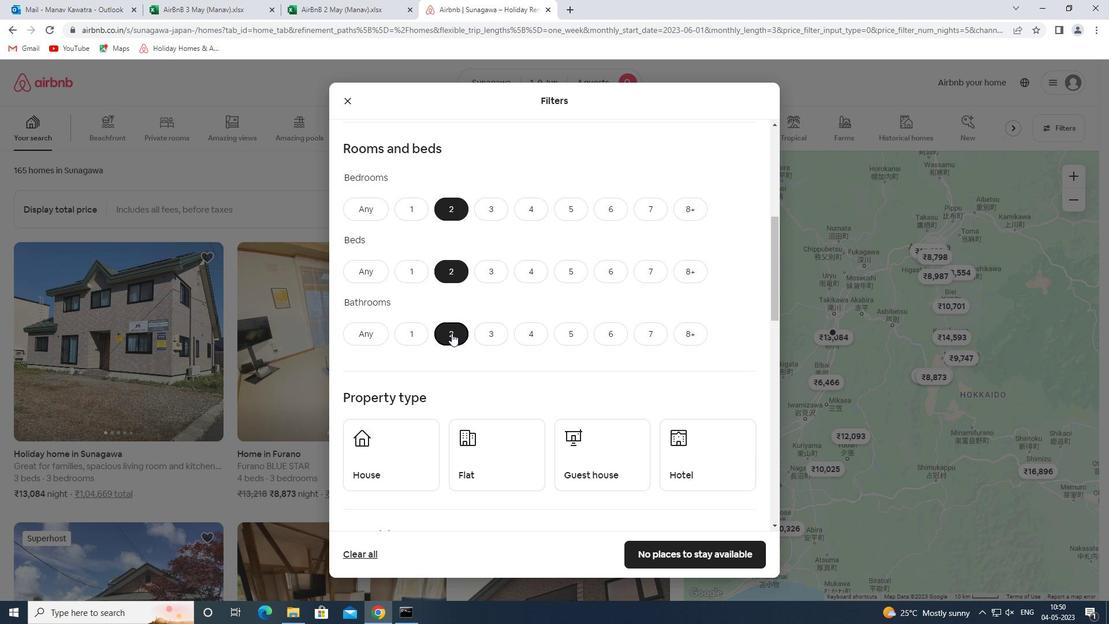 
Action: Mouse scrolled (451, 333) with delta (0, 0)
Screenshot: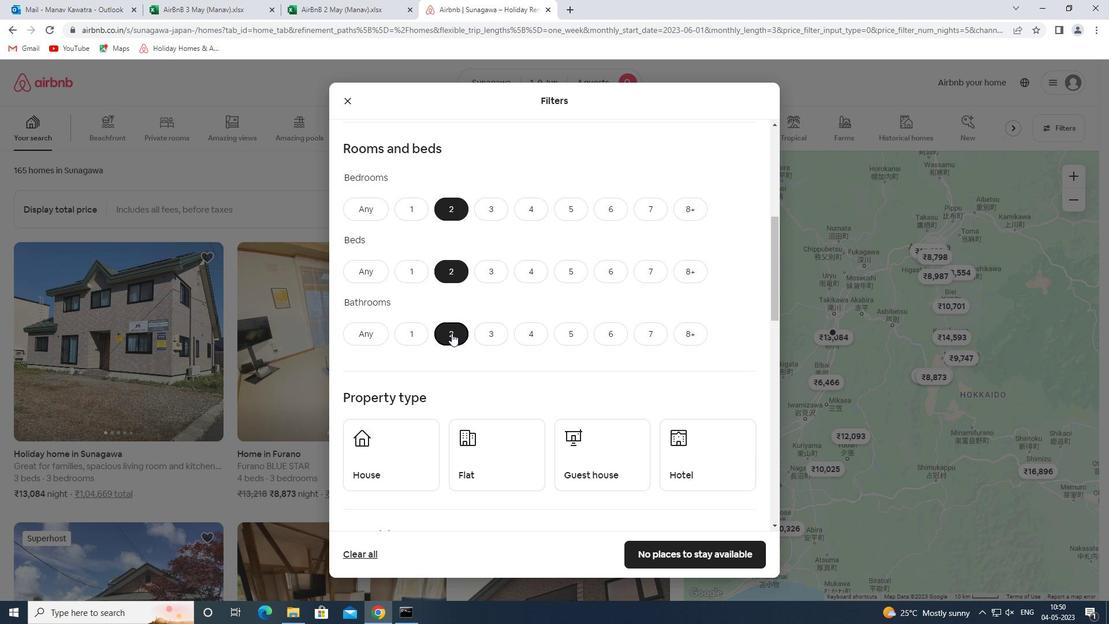 
Action: Mouse moved to (450, 334)
Screenshot: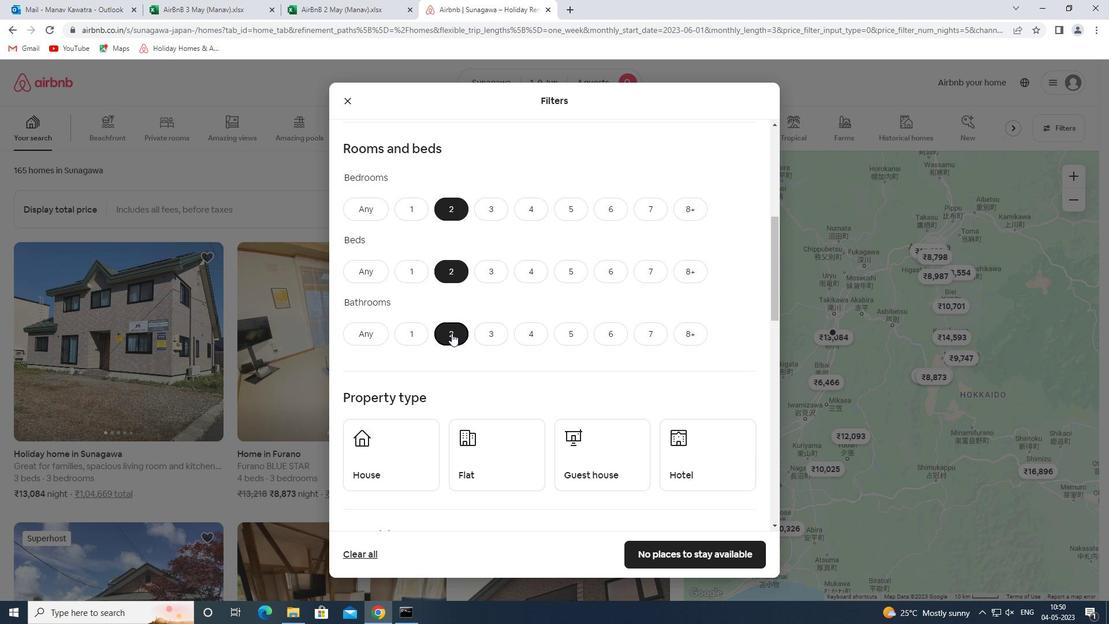 
Action: Mouse scrolled (450, 334) with delta (0, 0)
Screenshot: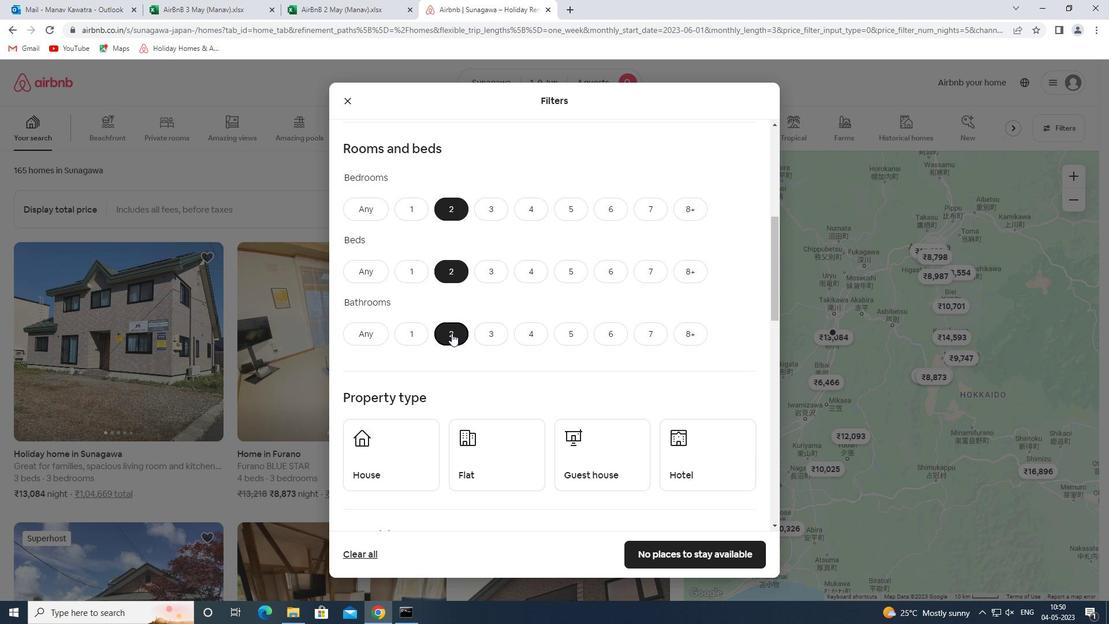 
Action: Mouse moved to (398, 206)
Screenshot: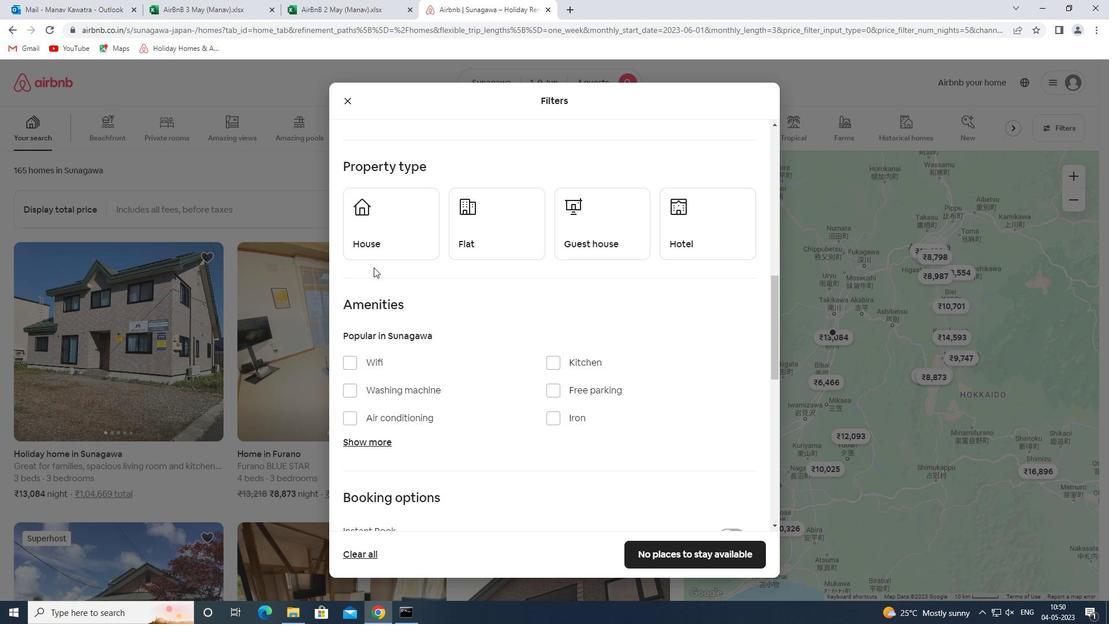 
Action: Mouse pressed left at (398, 206)
Screenshot: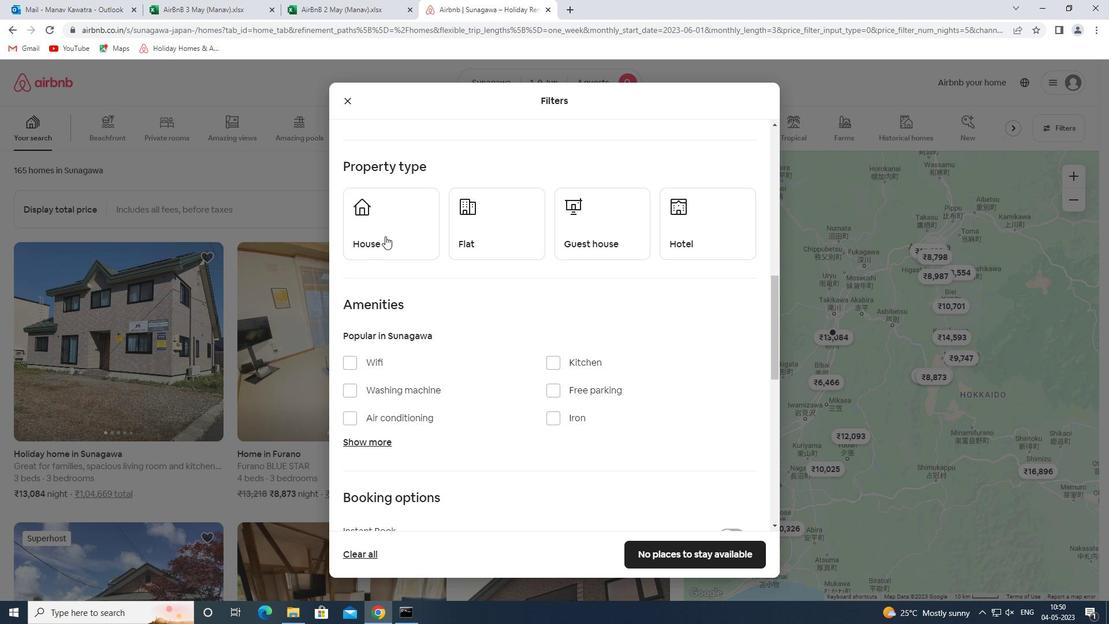 
Action: Mouse moved to (521, 232)
Screenshot: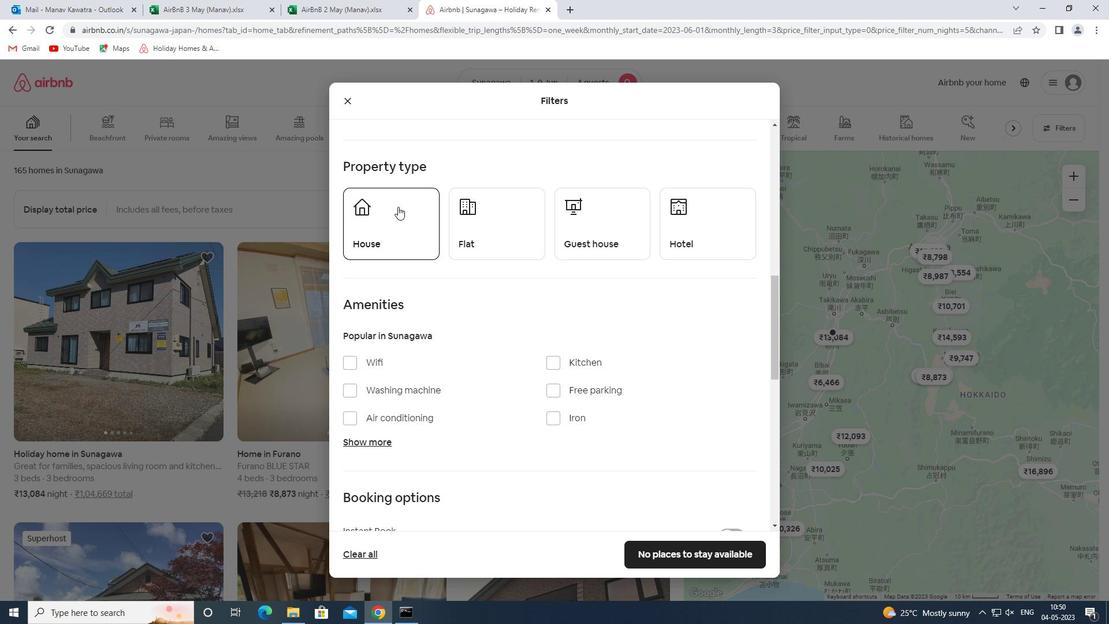
Action: Mouse pressed left at (521, 232)
Screenshot: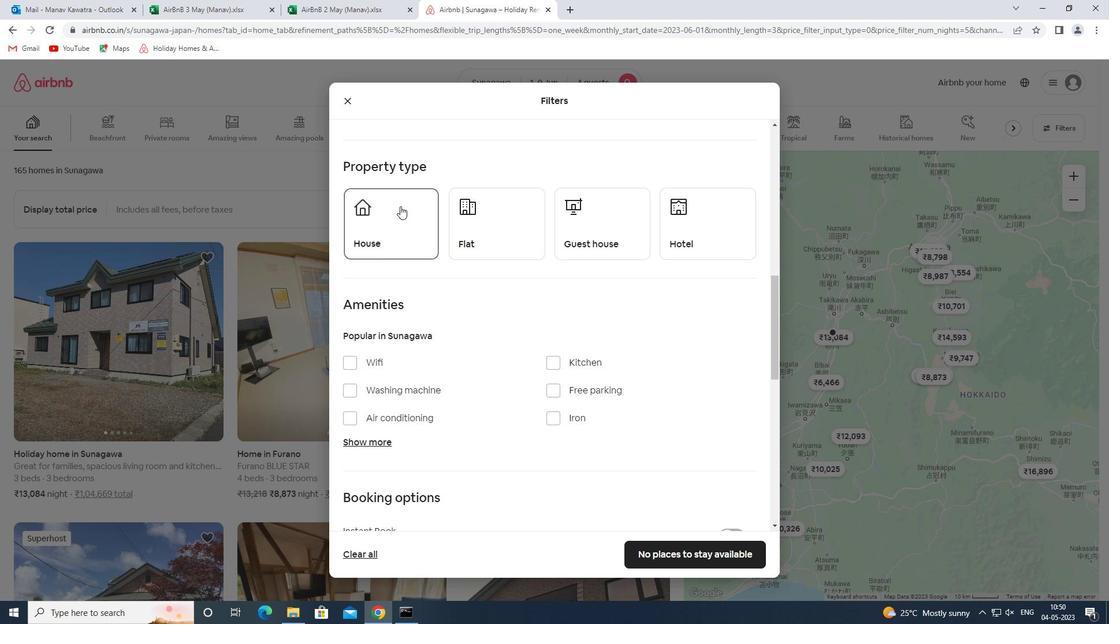 
Action: Mouse moved to (616, 223)
Screenshot: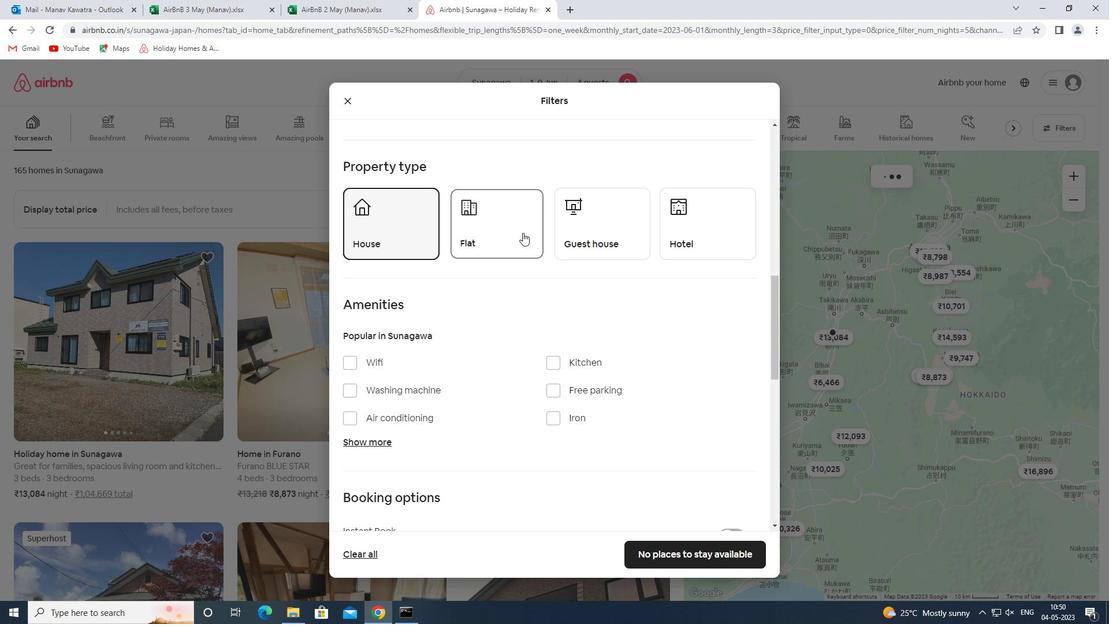 
Action: Mouse pressed left at (616, 223)
Screenshot: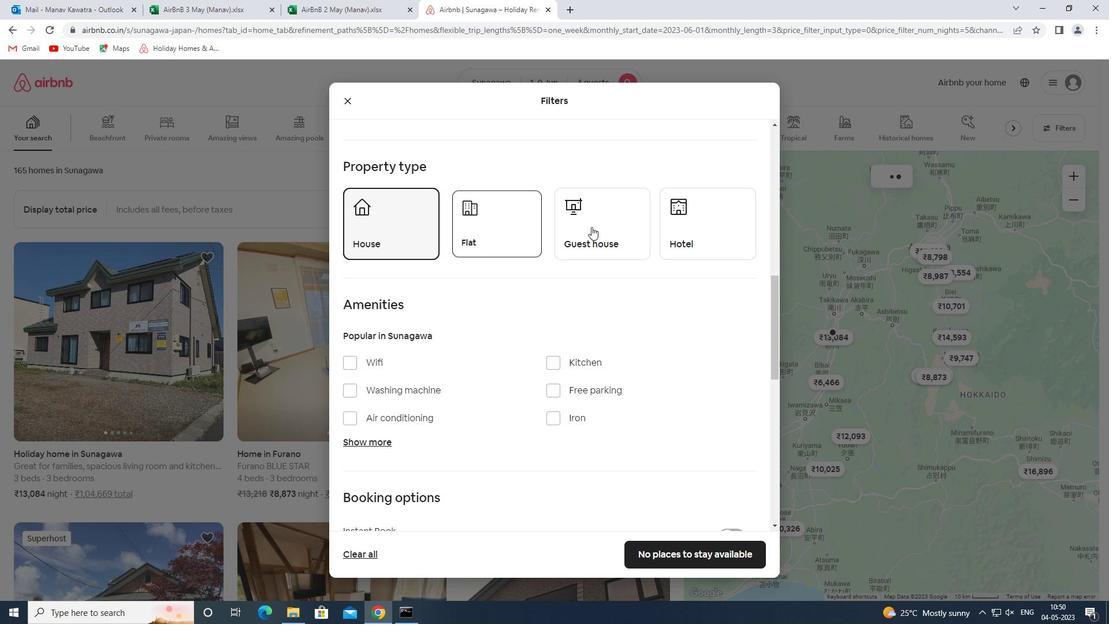 
Action: Mouse moved to (679, 219)
Screenshot: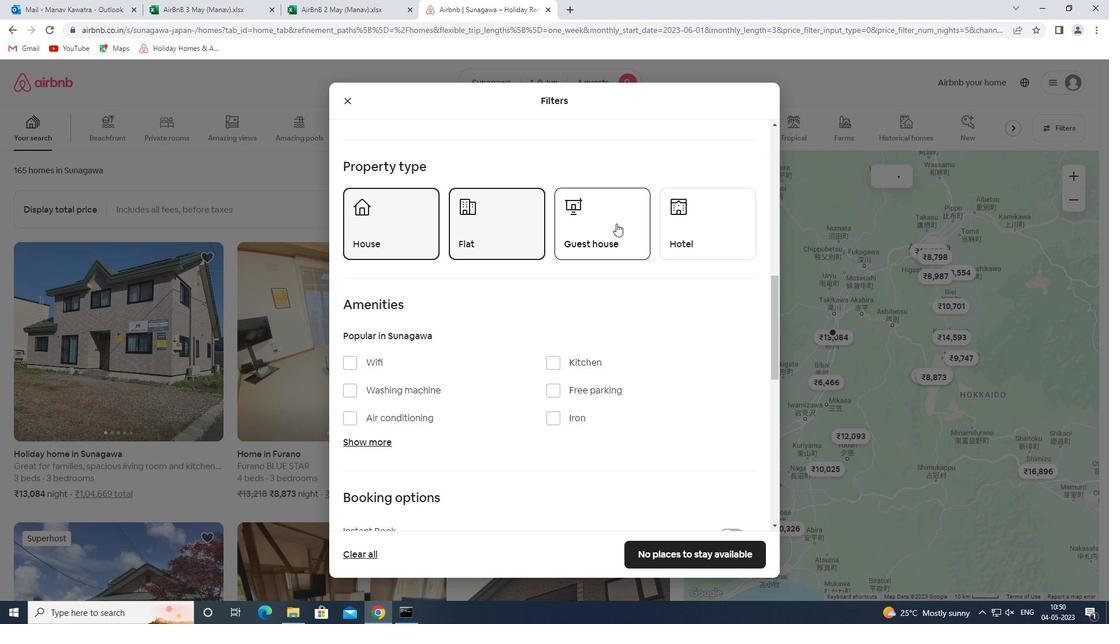 
Action: Mouse pressed left at (679, 219)
Screenshot: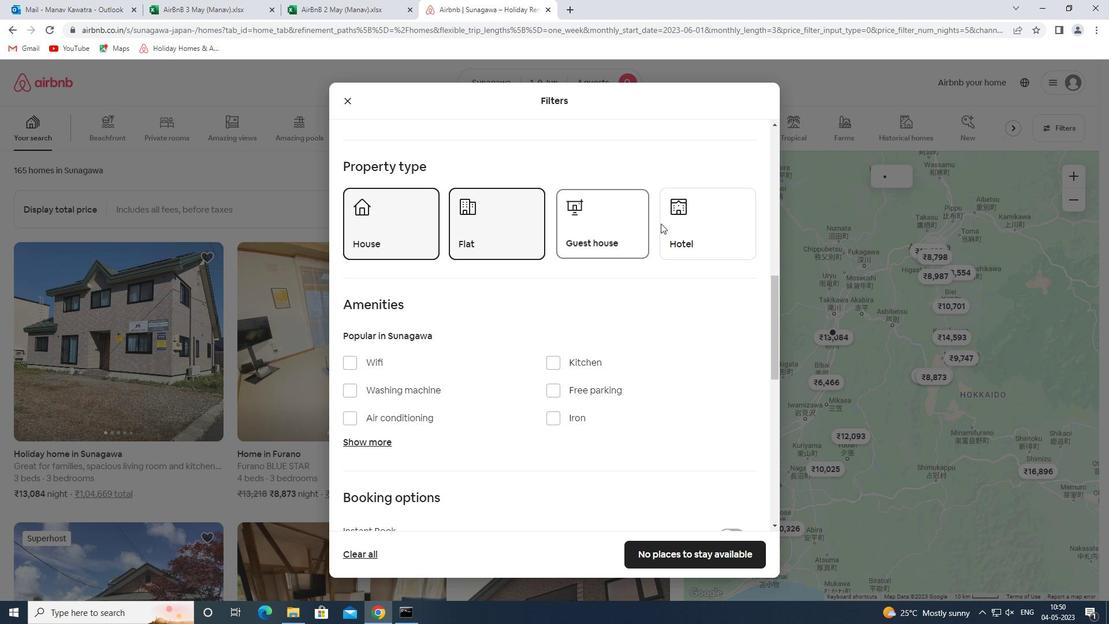 
Action: Mouse moved to (686, 281)
Screenshot: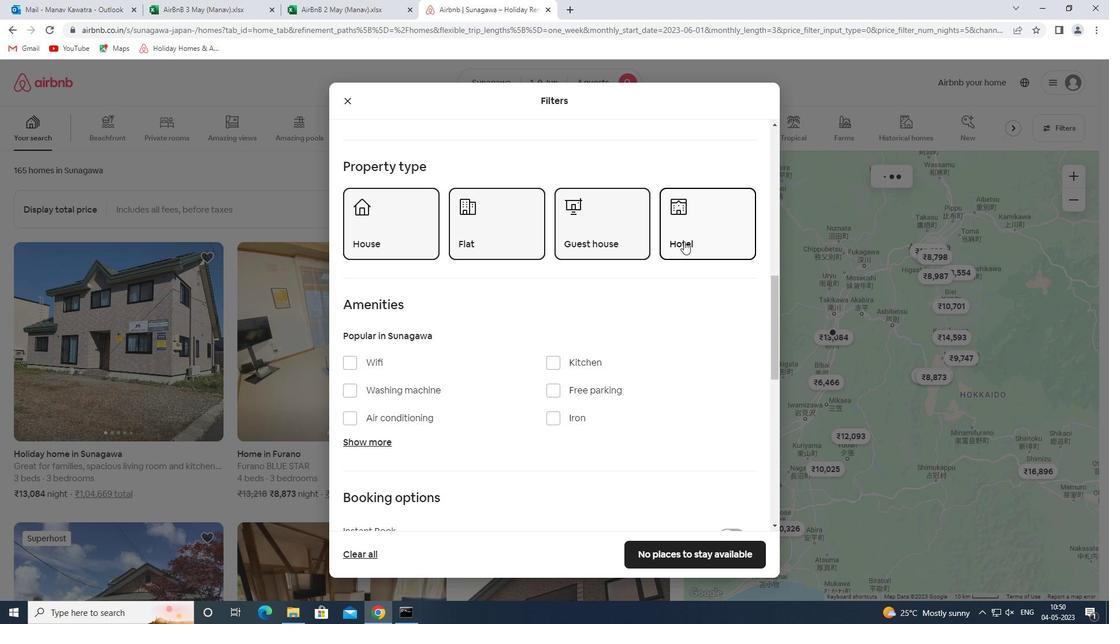 
Action: Mouse scrolled (686, 280) with delta (0, 0)
Screenshot: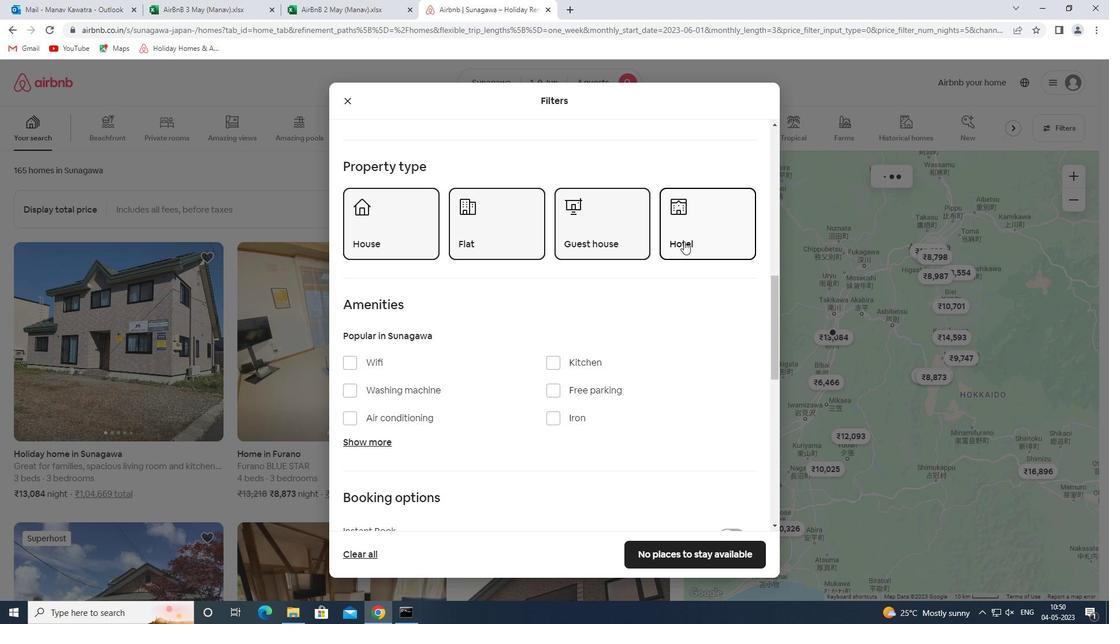 
Action: Mouse moved to (685, 282)
Screenshot: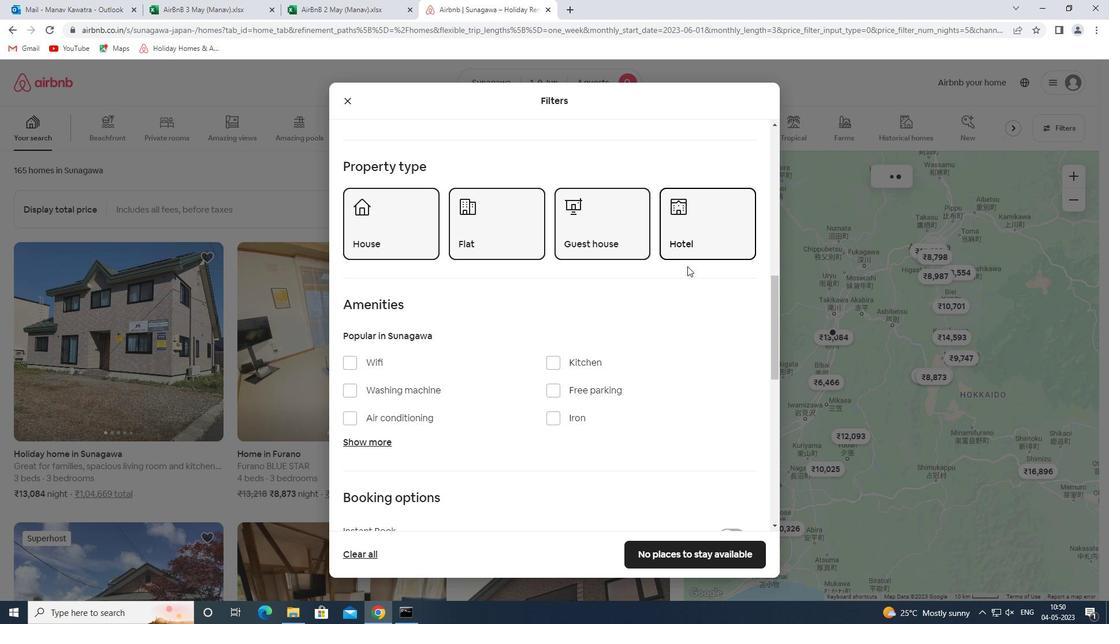 
Action: Mouse scrolled (685, 281) with delta (0, 0)
Screenshot: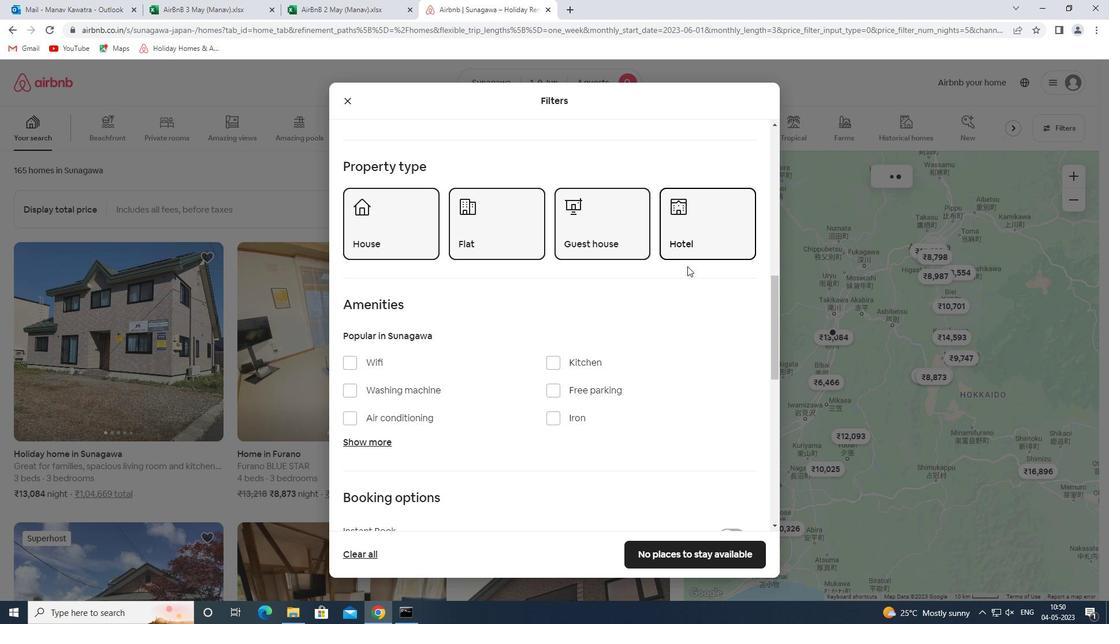 
Action: Mouse scrolled (685, 281) with delta (0, 0)
Screenshot: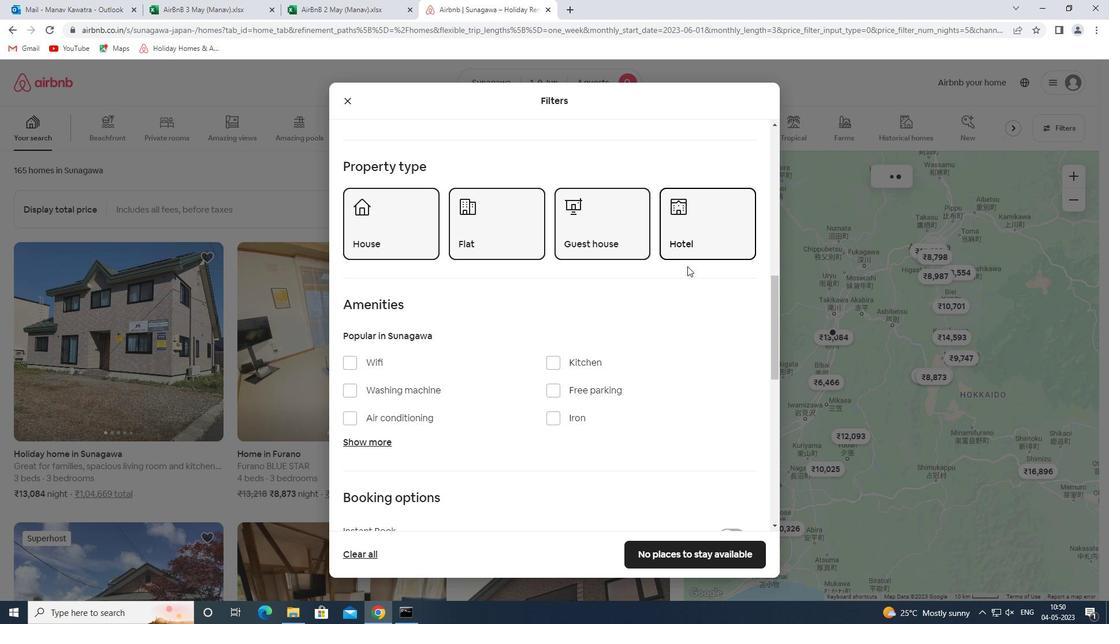 
Action: Mouse scrolled (685, 281) with delta (0, 0)
Screenshot: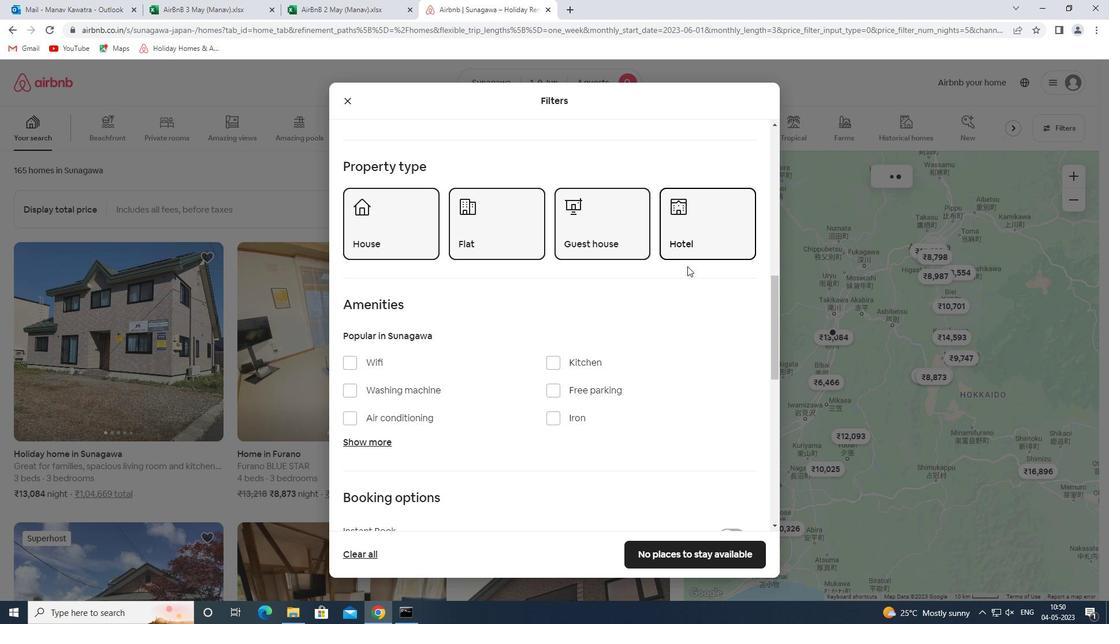 
Action: Mouse scrolled (685, 281) with delta (0, 0)
Screenshot: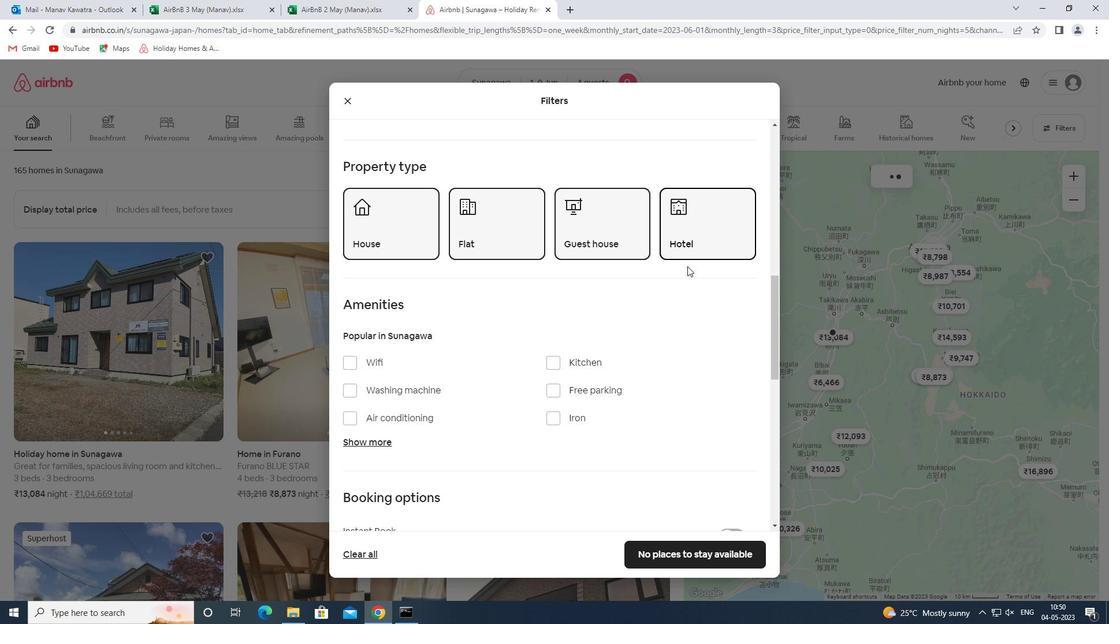 
Action: Mouse scrolled (685, 281) with delta (0, 0)
Screenshot: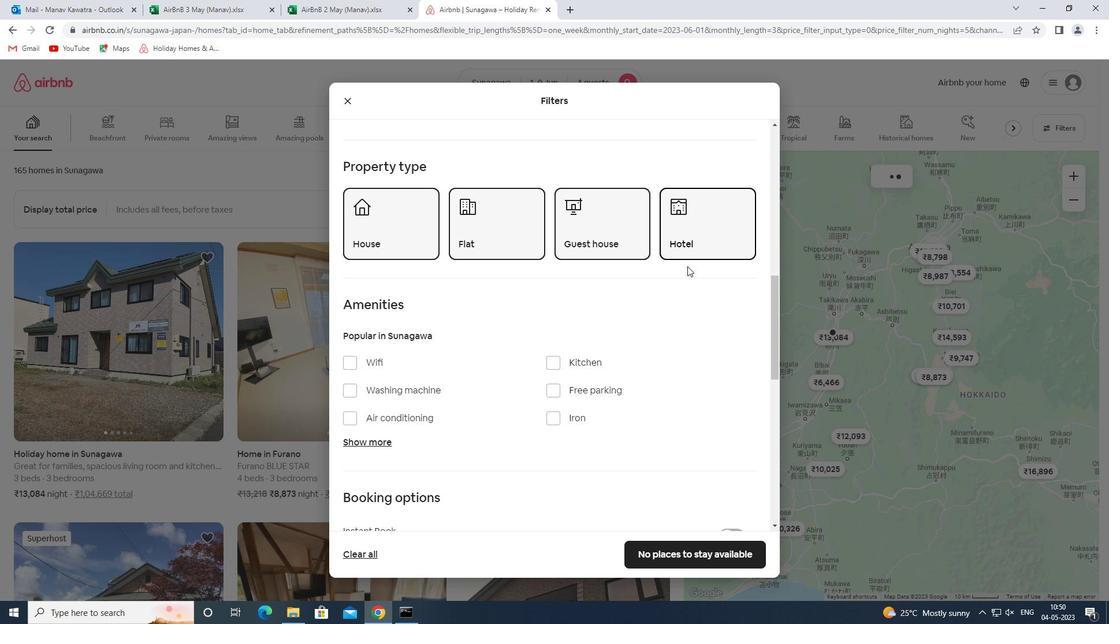 
Action: Mouse scrolled (685, 281) with delta (0, 0)
Screenshot: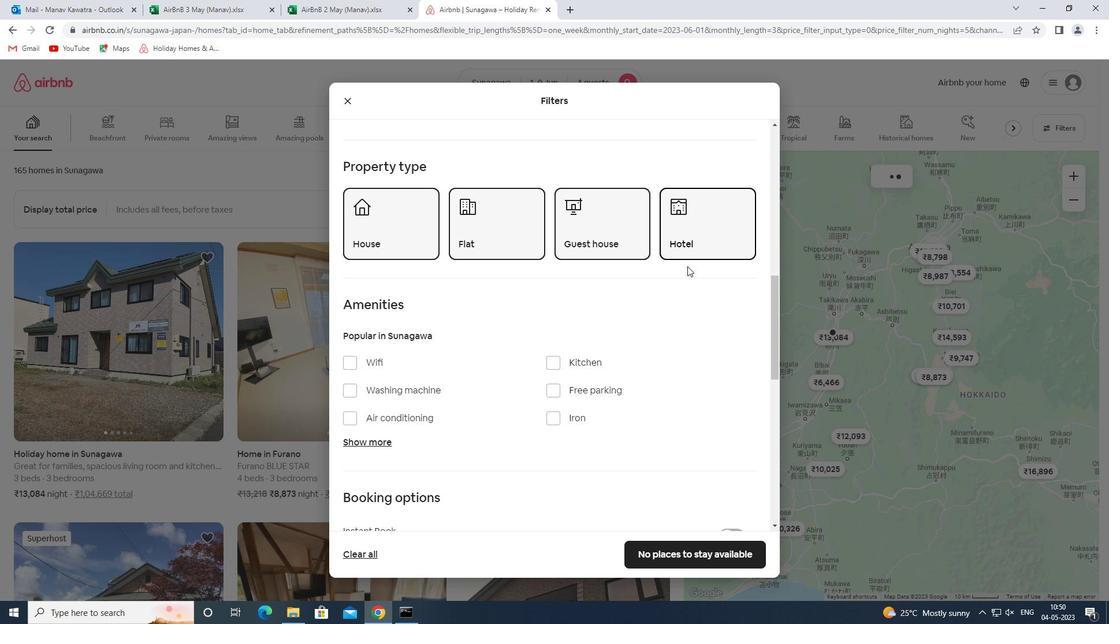 
Action: Mouse moved to (685, 283)
Screenshot: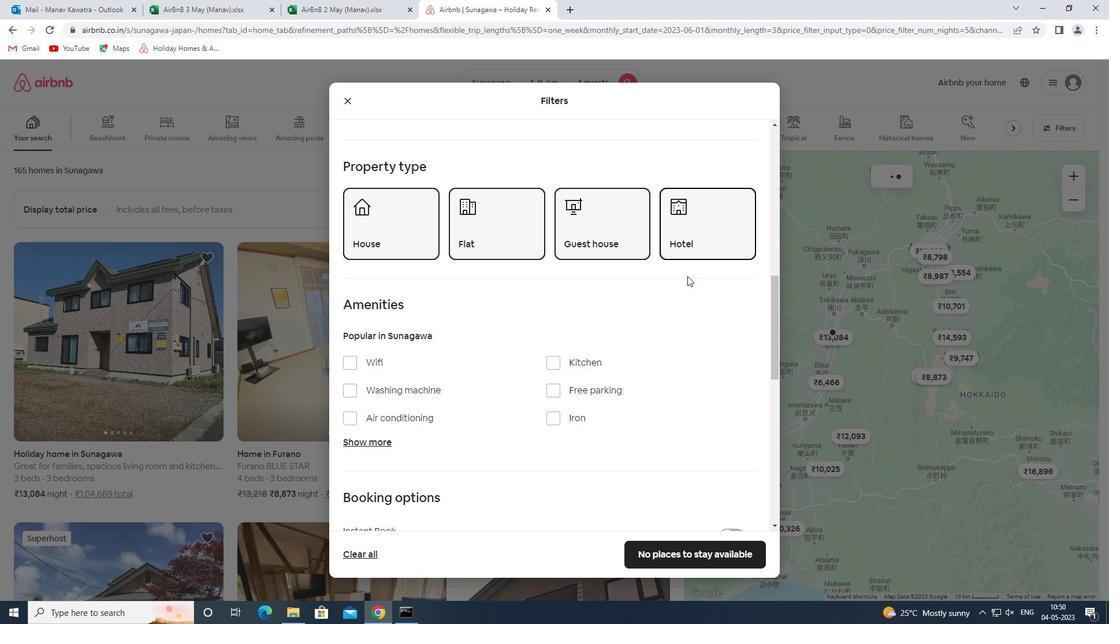 
Action: Mouse scrolled (685, 282) with delta (0, 0)
Screenshot: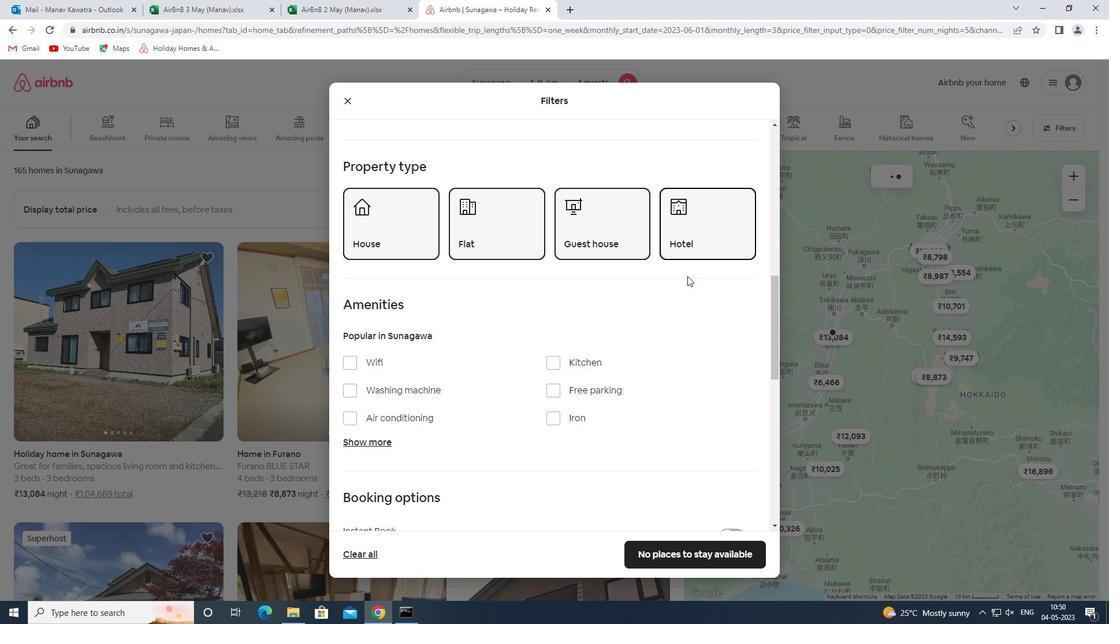 
Action: Mouse moved to (735, 118)
Screenshot: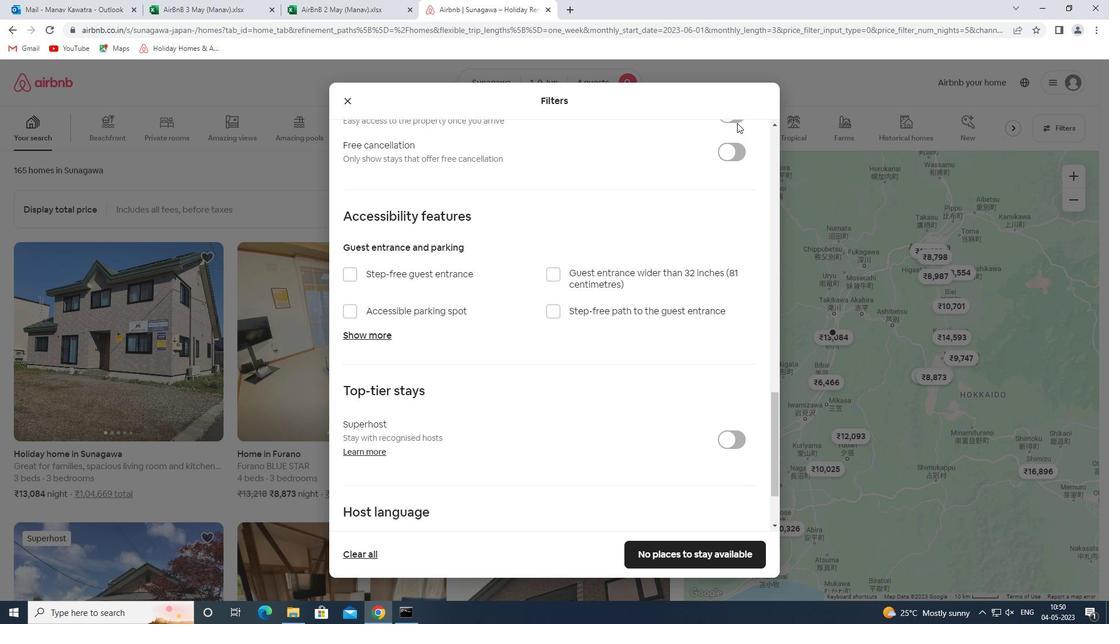 
Action: Mouse pressed left at (735, 118)
Screenshot: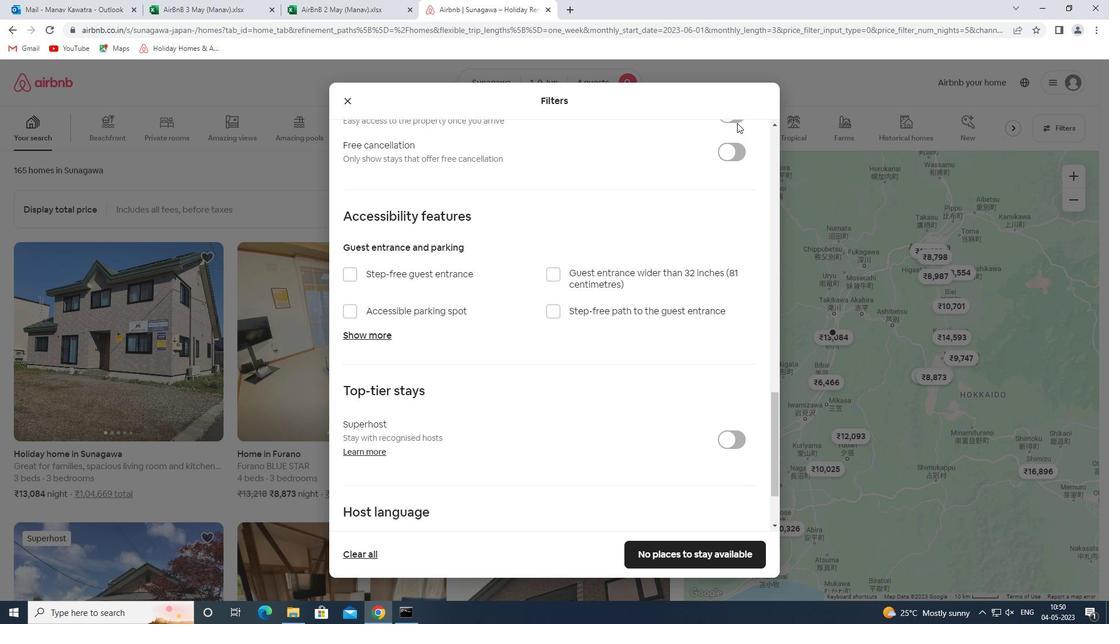 
Action: Mouse moved to (734, 121)
Screenshot: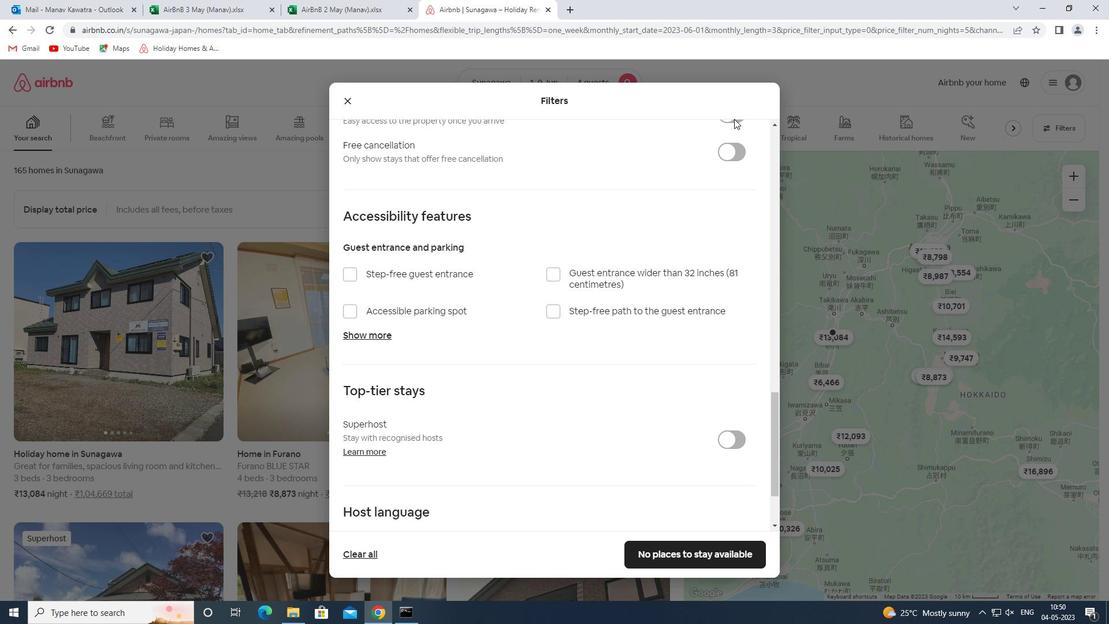 
Action: Mouse pressed left at (734, 121)
Screenshot: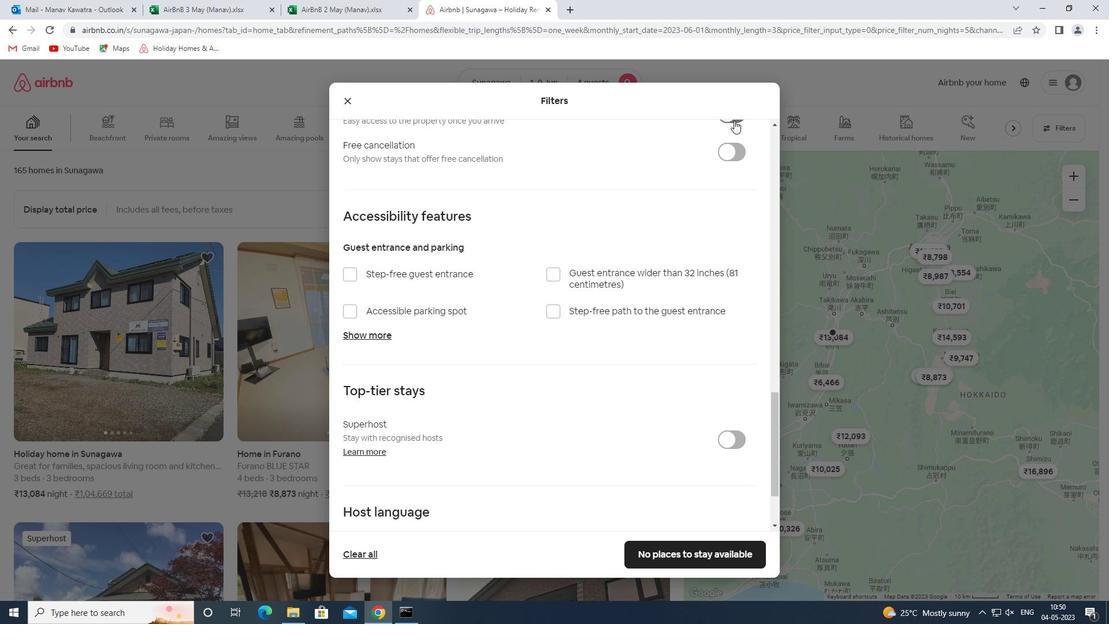 
Action: Mouse moved to (662, 449)
Screenshot: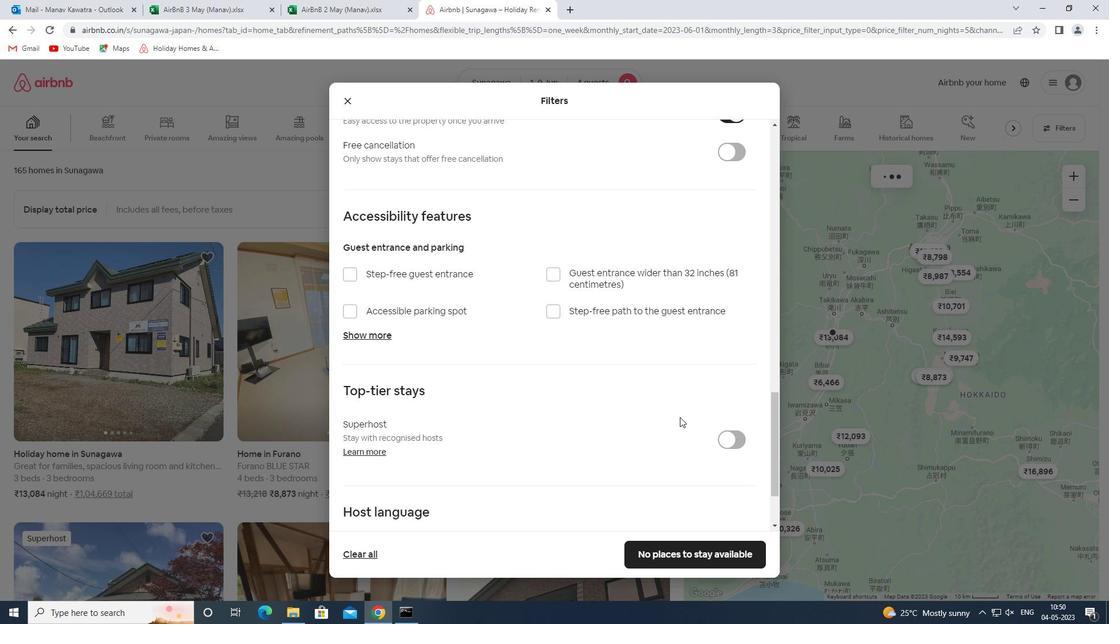 
Action: Mouse scrolled (662, 448) with delta (0, 0)
Screenshot: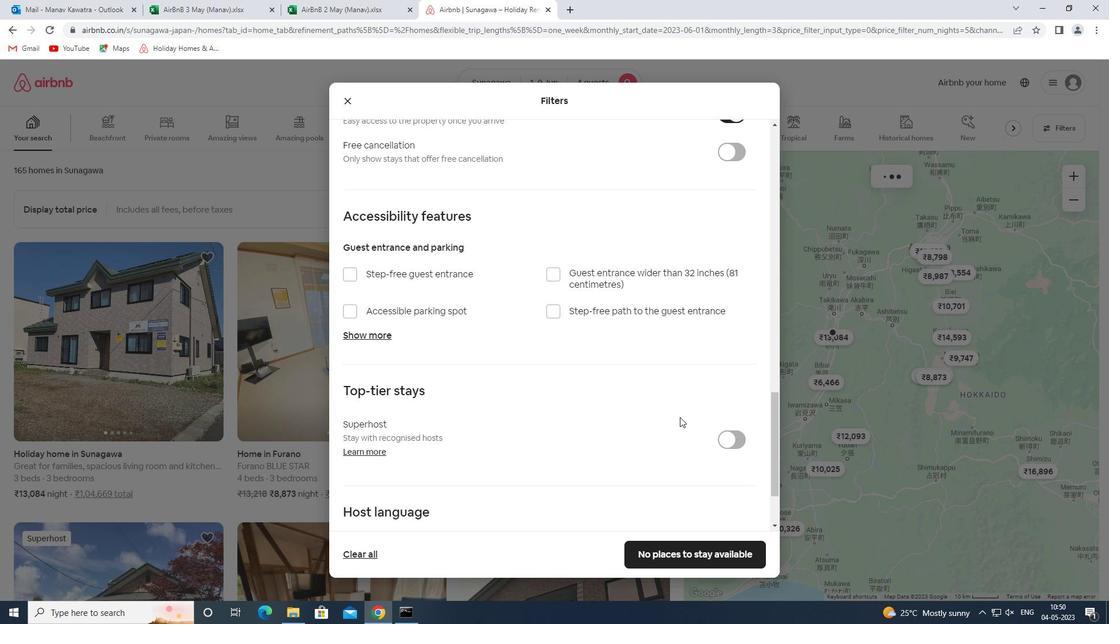
Action: Mouse moved to (661, 449)
Screenshot: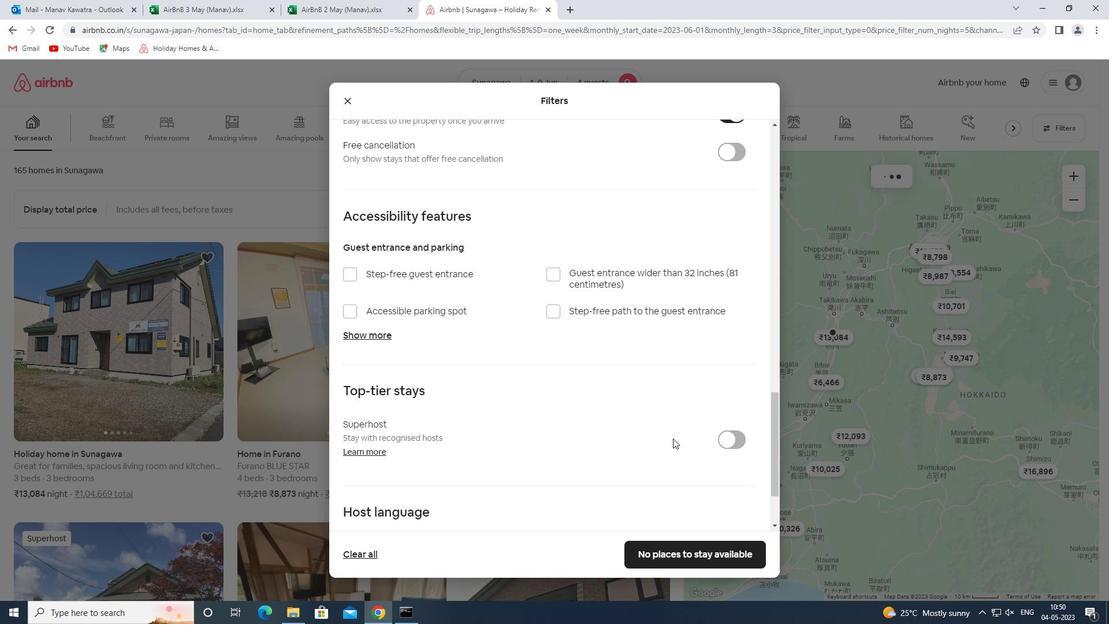 
Action: Mouse scrolled (661, 448) with delta (0, 0)
Screenshot: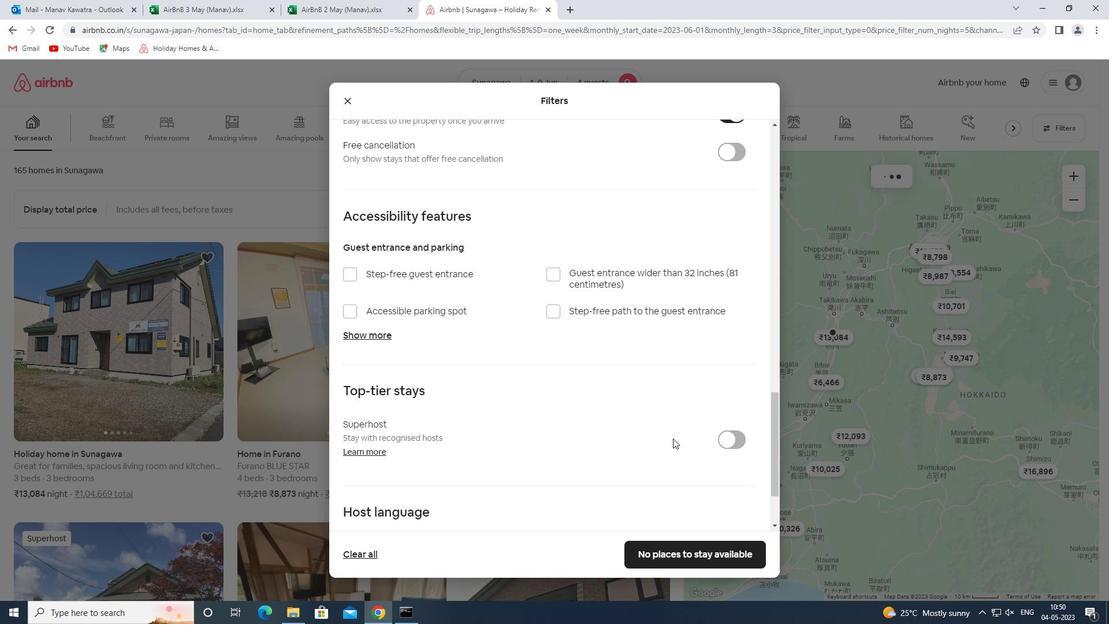 
Action: Mouse moved to (659, 449)
Screenshot: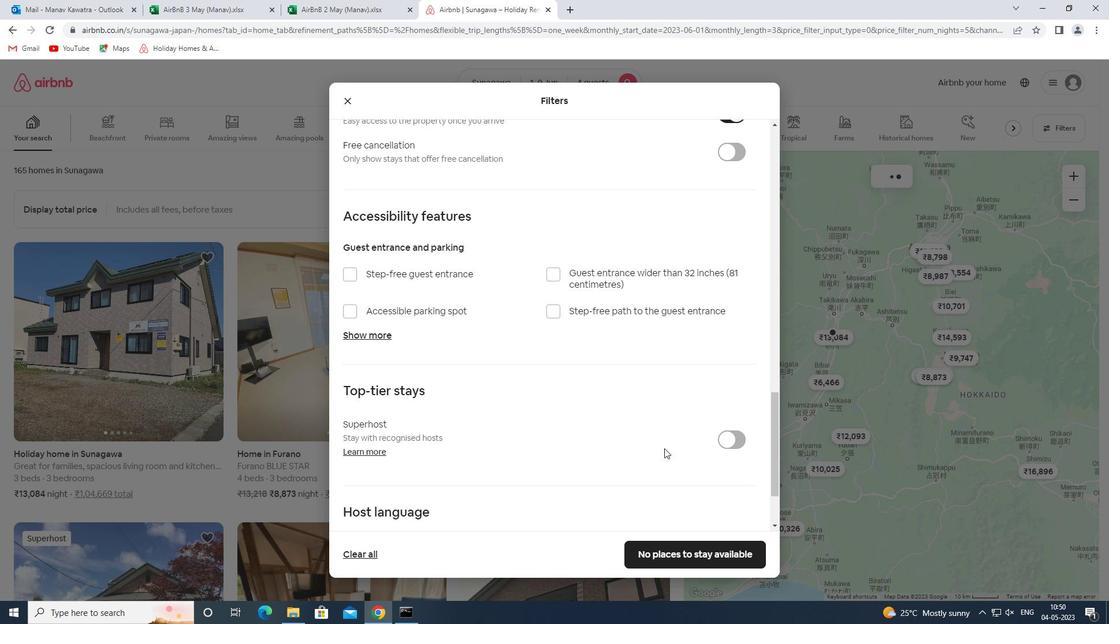 
Action: Mouse scrolled (659, 448) with delta (0, 0)
Screenshot: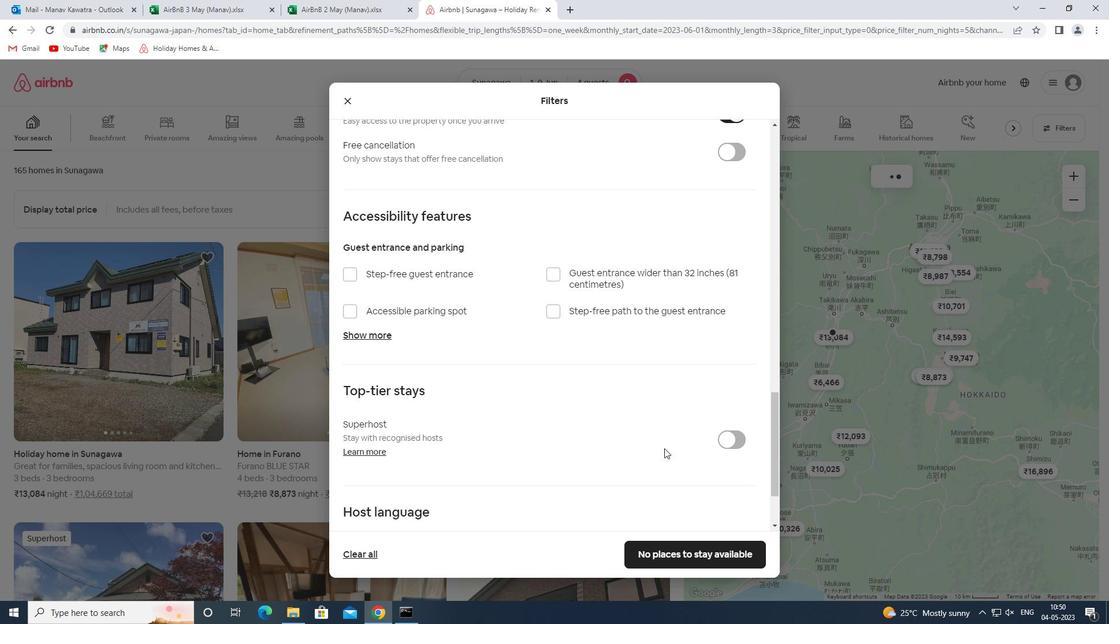 
Action: Mouse moved to (658, 449)
Screenshot: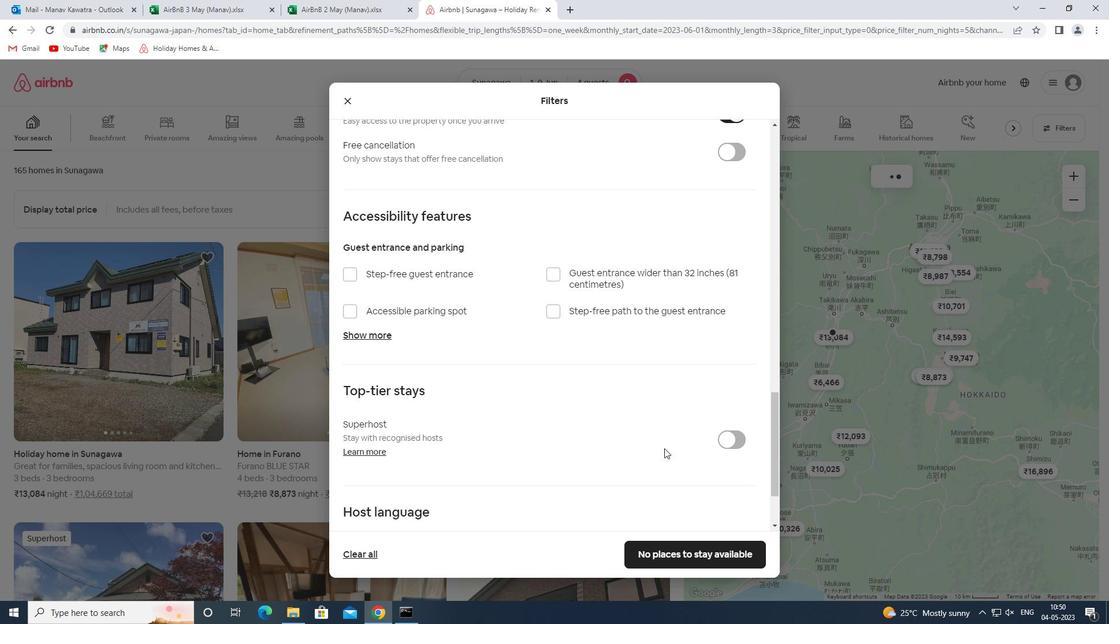 
Action: Mouse scrolled (658, 448) with delta (0, 0)
Screenshot: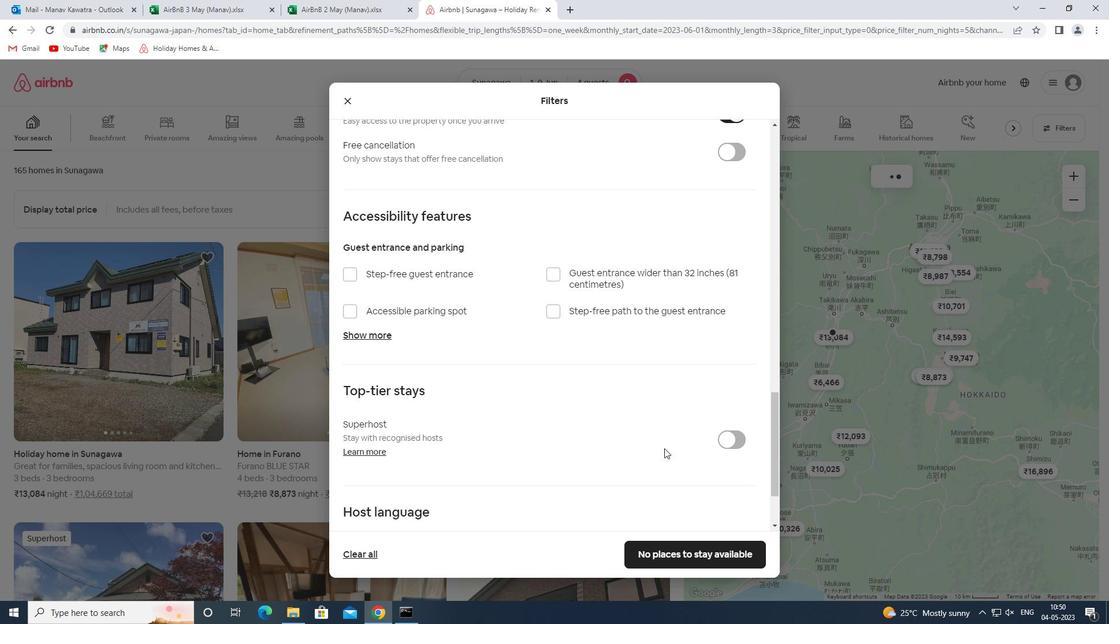 
Action: Mouse moved to (657, 449)
Screenshot: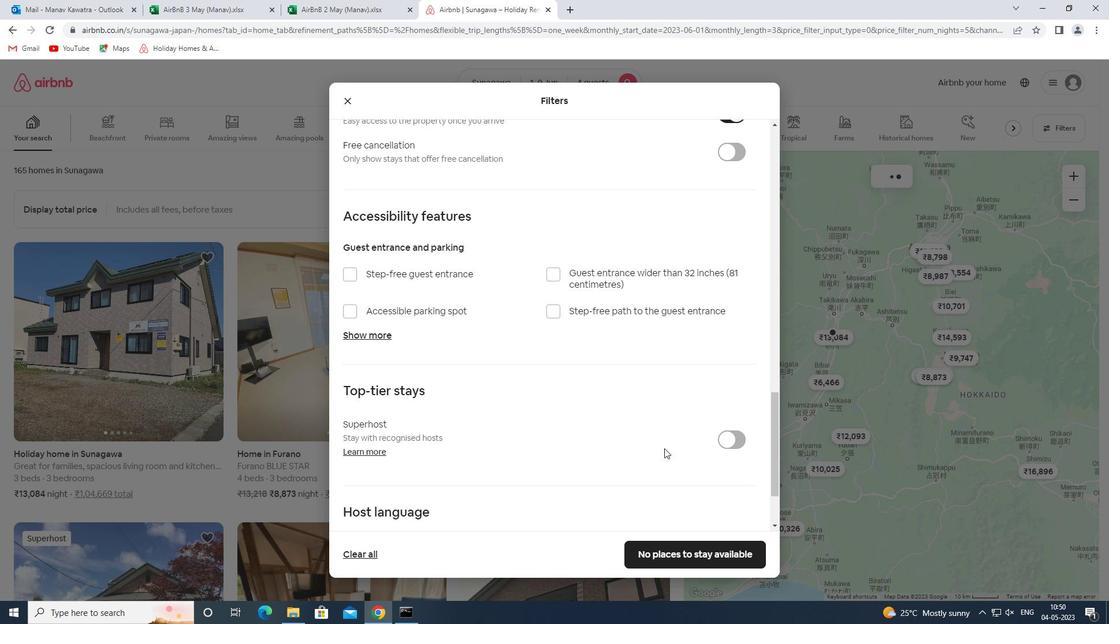 
Action: Mouse scrolled (657, 448) with delta (0, 0)
Screenshot: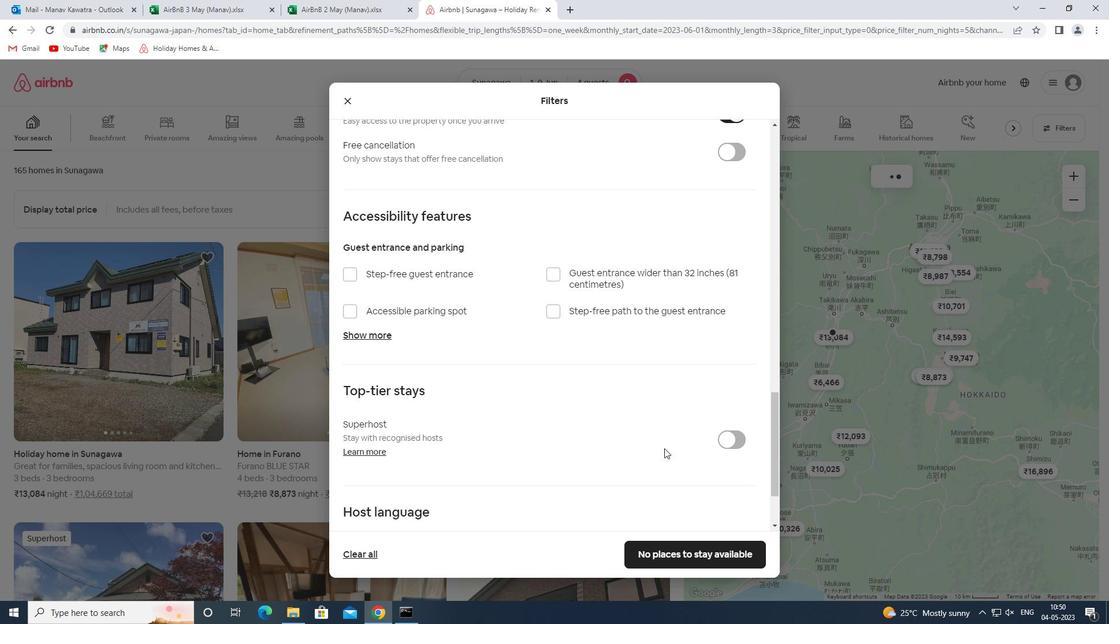 
Action: Mouse moved to (653, 447)
Screenshot: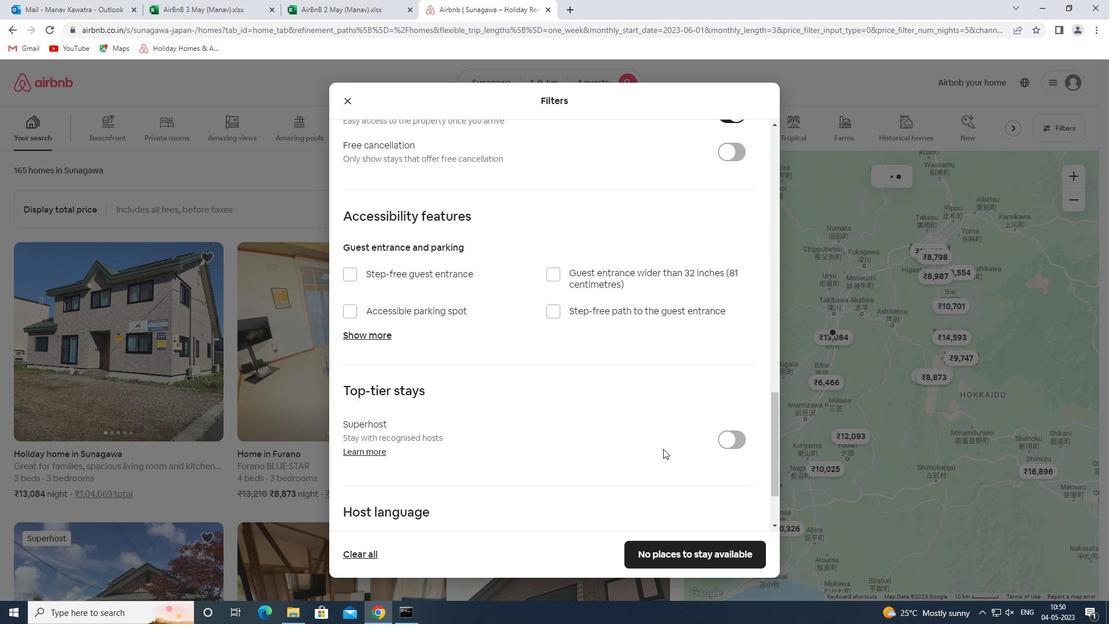 
Action: Mouse scrolled (653, 447) with delta (0, 0)
Screenshot: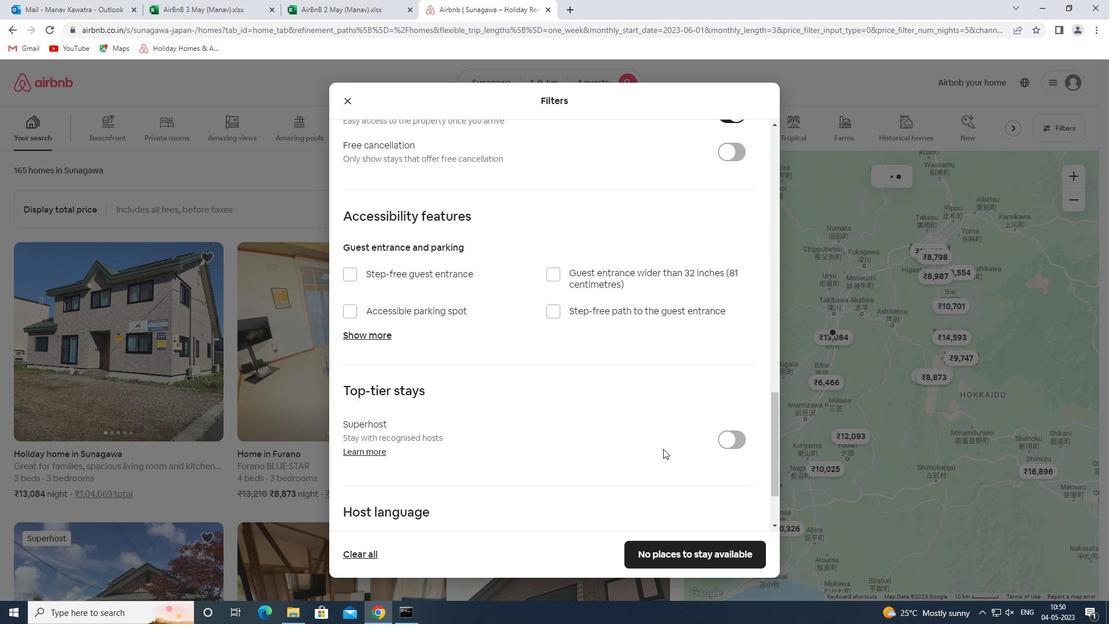 
Action: Mouse moved to (650, 443)
Screenshot: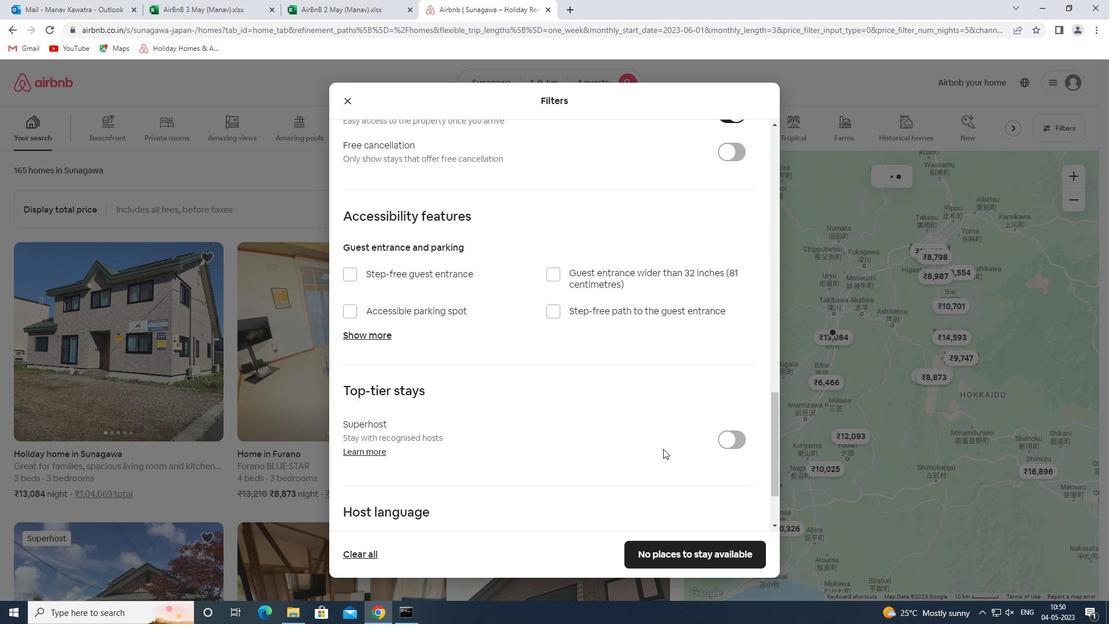 
Action: Mouse scrolled (650, 443) with delta (0, 0)
Screenshot: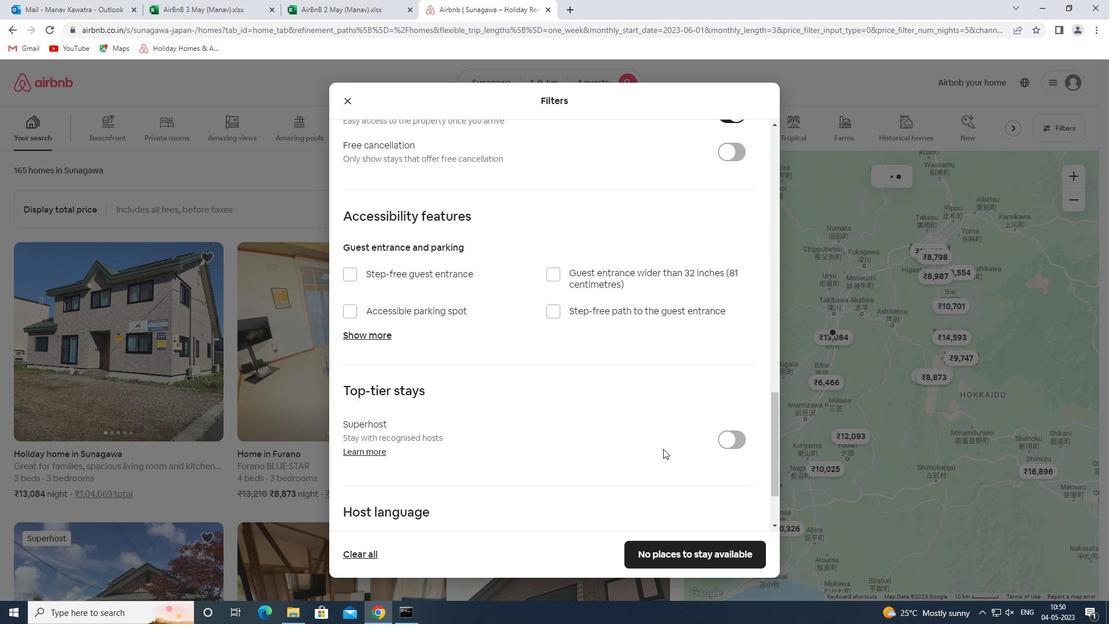 
Action: Mouse moved to (385, 447)
Screenshot: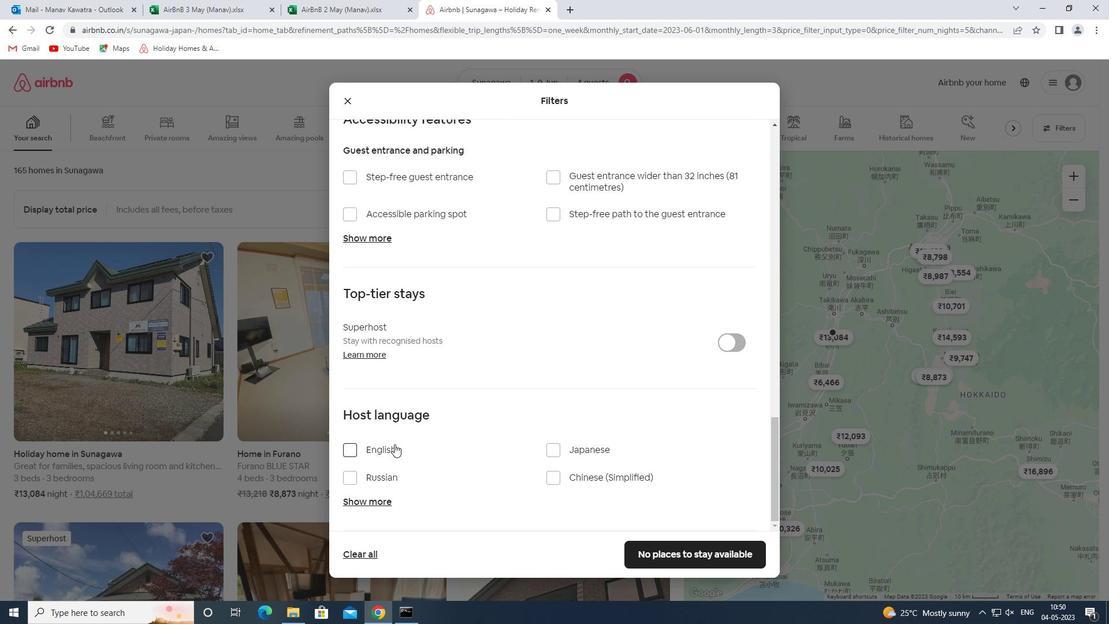 
Action: Mouse pressed left at (385, 447)
Screenshot: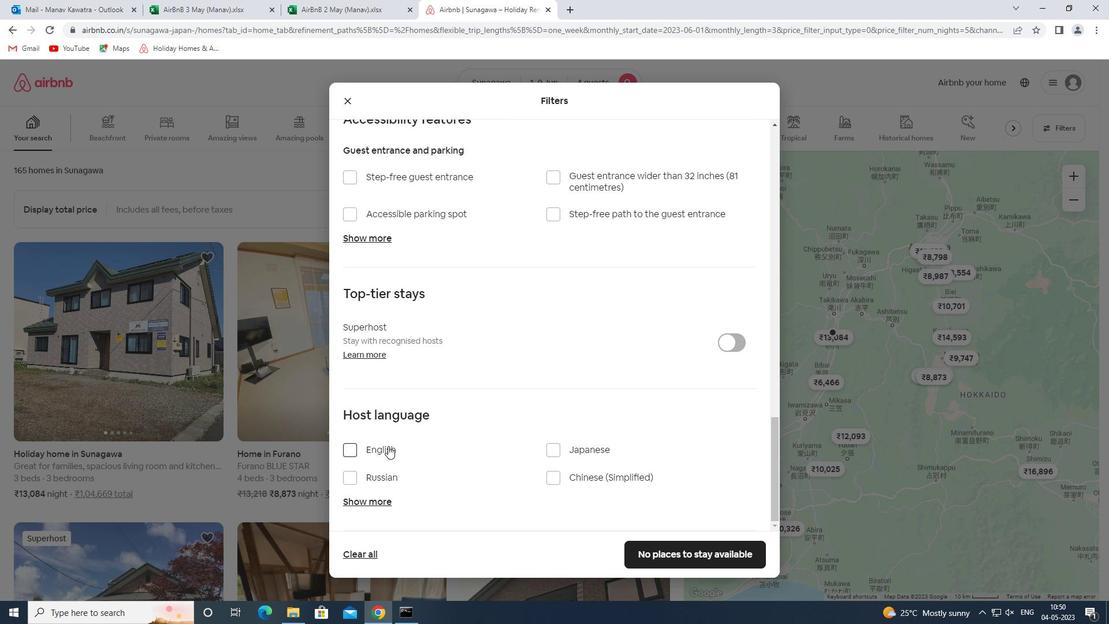 
Action: Mouse moved to (654, 548)
Screenshot: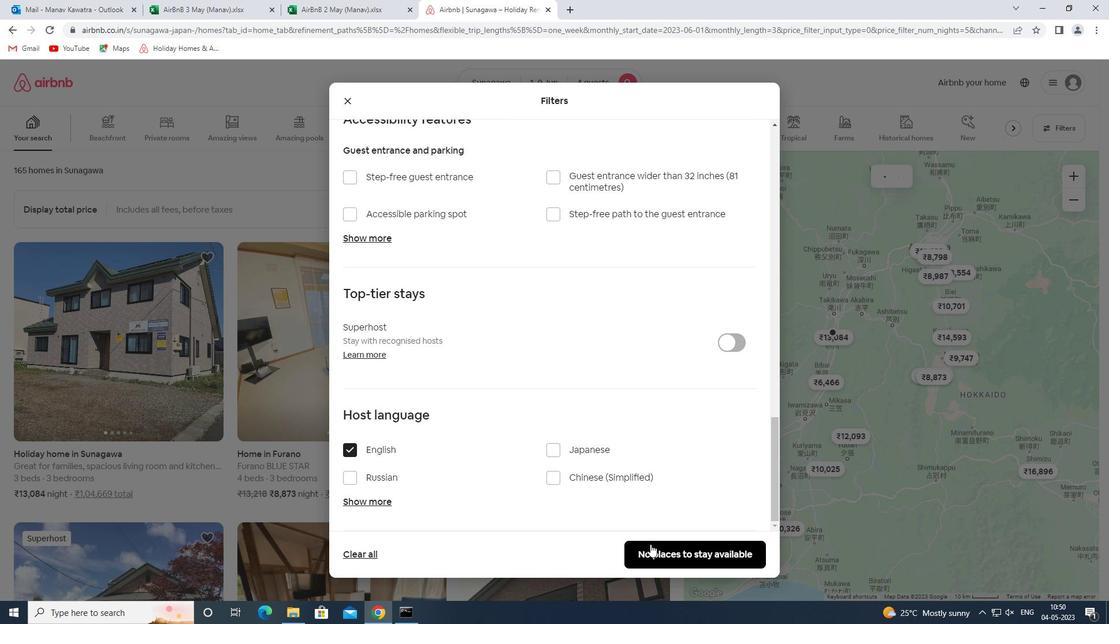
Action: Mouse pressed left at (654, 548)
Screenshot: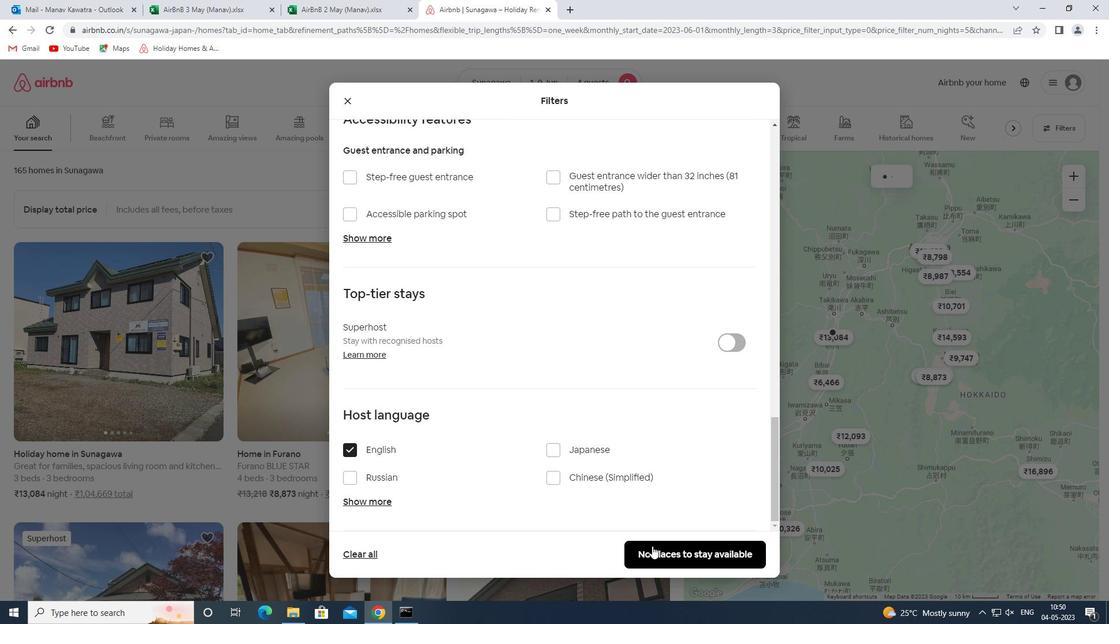 
Action: Mouse moved to (648, 546)
Screenshot: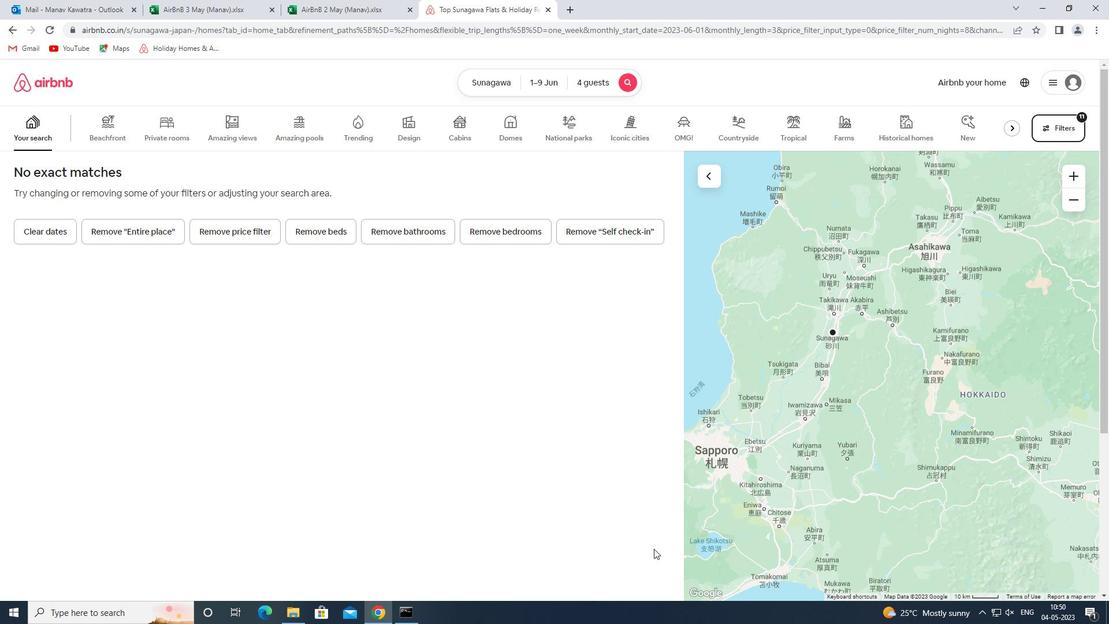 
